 Task: Open Card Card0000000374 in Board Board0000000094 in Workspace WS0000000032 in Trello. Add Member Mailaustralia7@gmail.com to Card Card0000000374 in Board Board0000000094 in Workspace WS0000000032 in Trello. Add Yellow Label titled Label0000000374 to Card Card0000000374 in Board Board0000000094 in Workspace WS0000000032 in Trello. Add Checklist CL0000000374 to Card Card0000000374 in Board Board0000000094 in Workspace WS0000000032 in Trello. Add Dates with Start Date as May 08 2023 and Due Date as May 31 2023 to Card Card0000000374 in Board Board0000000094 in Workspace WS0000000032 in Trello
Action: Mouse moved to (314, 323)
Screenshot: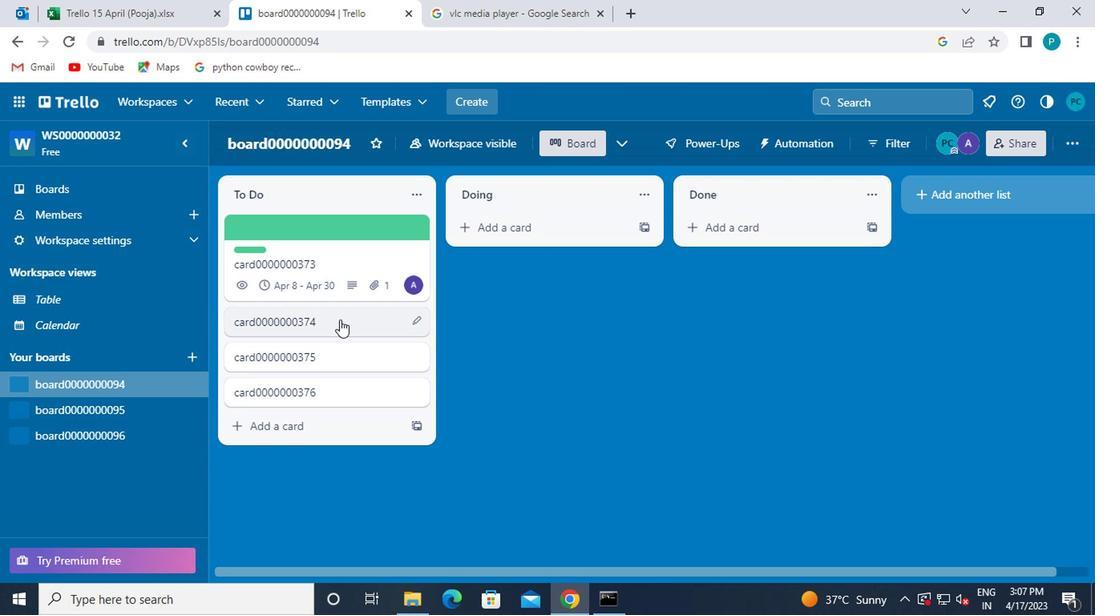 
Action: Mouse pressed left at (314, 323)
Screenshot: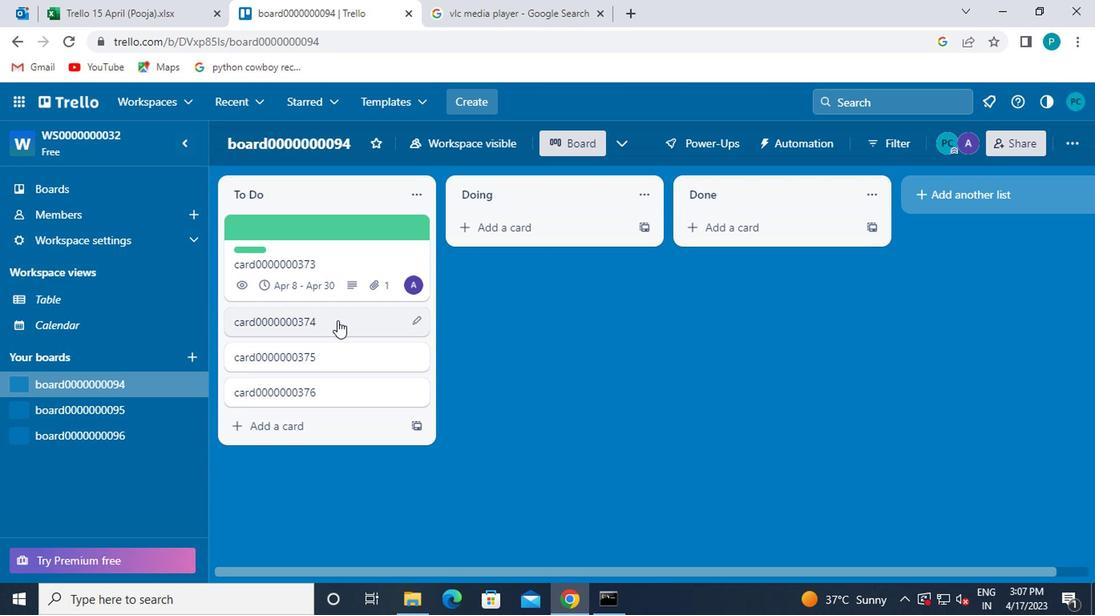 
Action: Mouse moved to (765, 284)
Screenshot: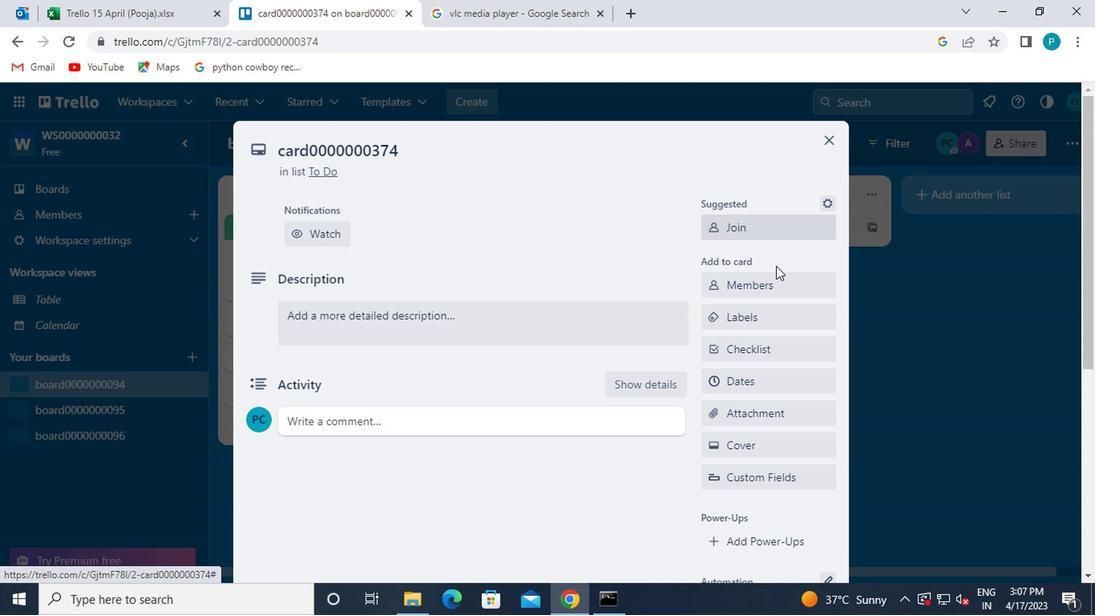 
Action: Mouse pressed left at (765, 284)
Screenshot: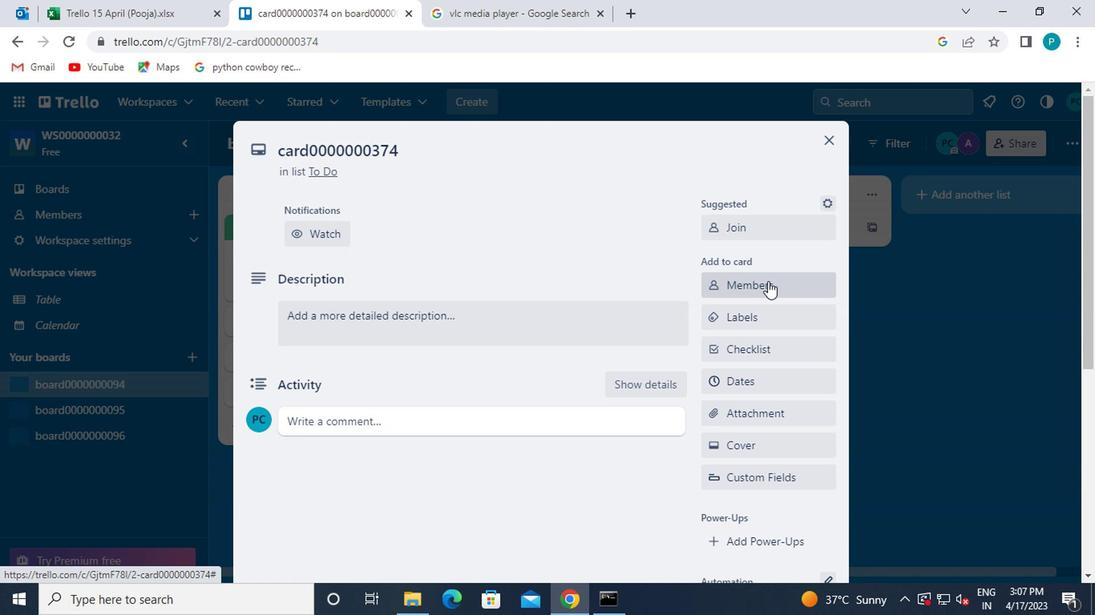 
Action: Mouse moved to (746, 361)
Screenshot: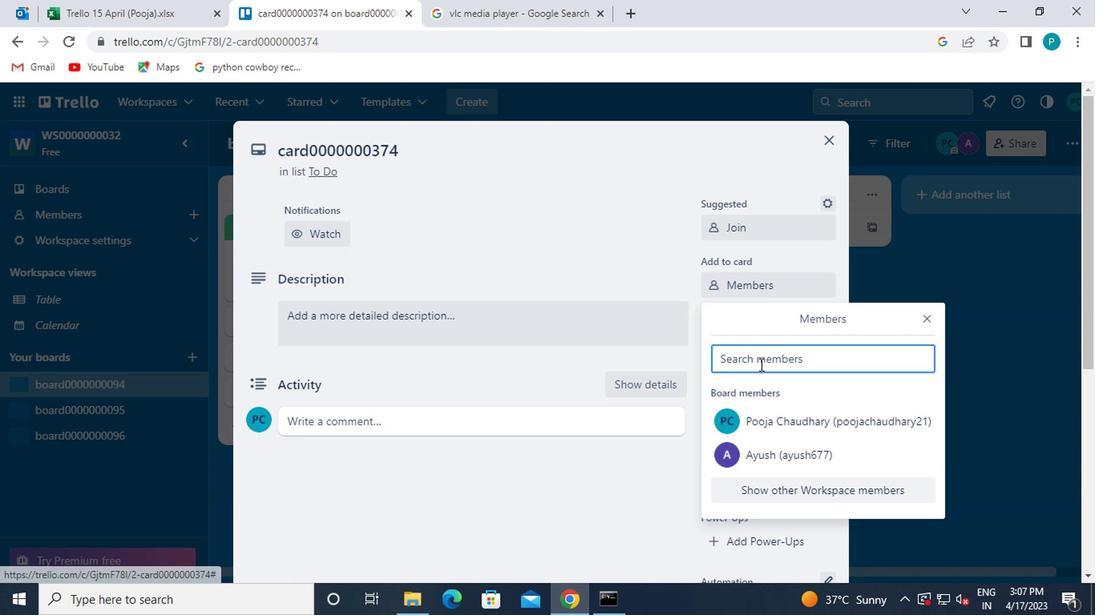 
Action: Mouse pressed left at (746, 361)
Screenshot: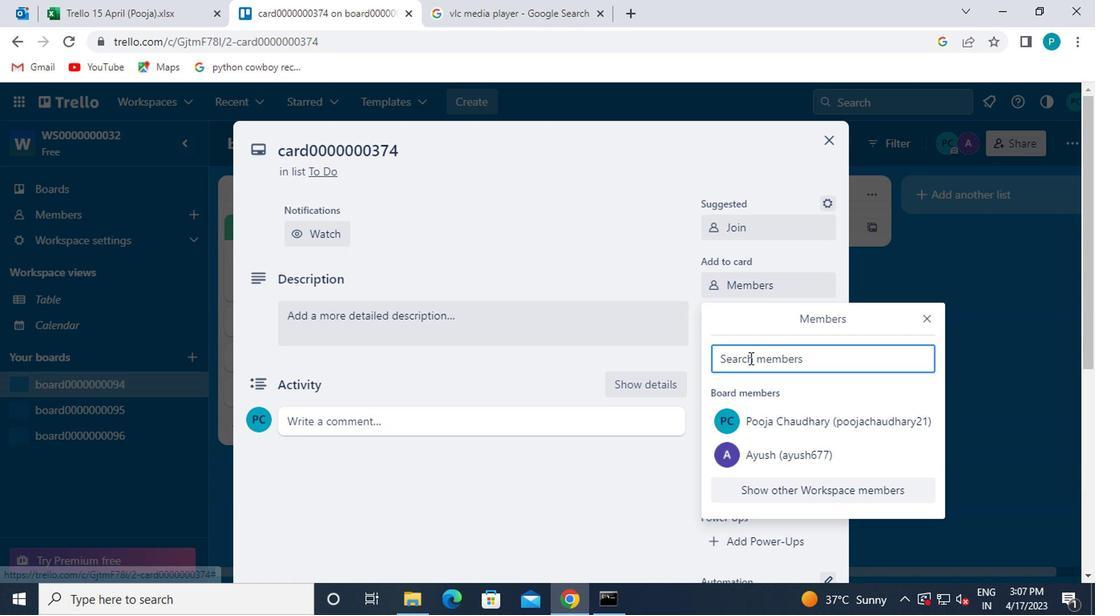 
Action: Mouse moved to (722, 365)
Screenshot: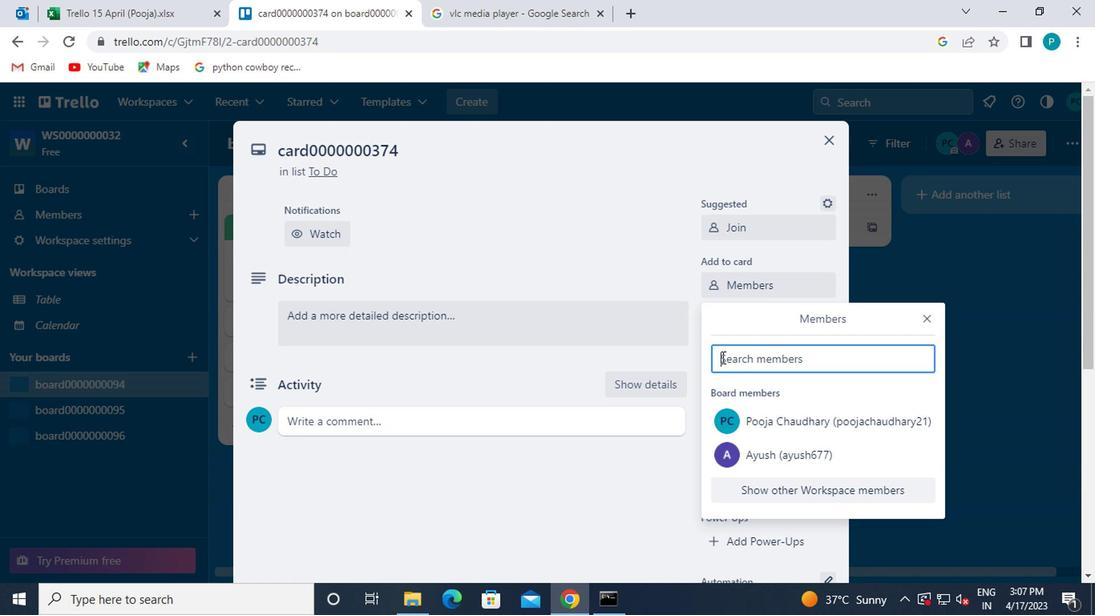 
Action: Key pressed mailau
Screenshot: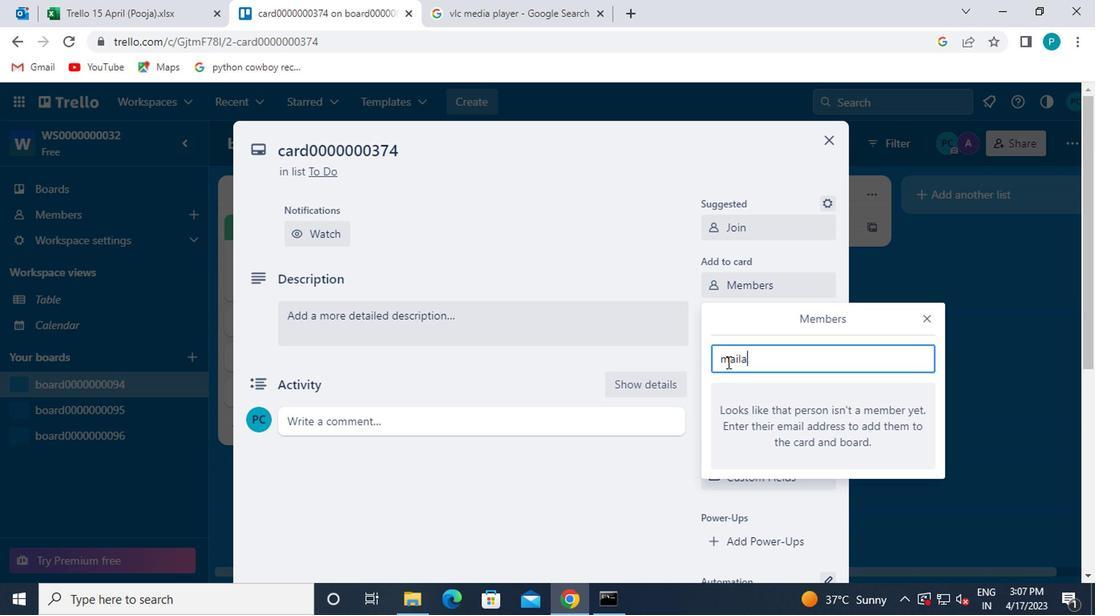 
Action: Mouse moved to (722, 365)
Screenshot: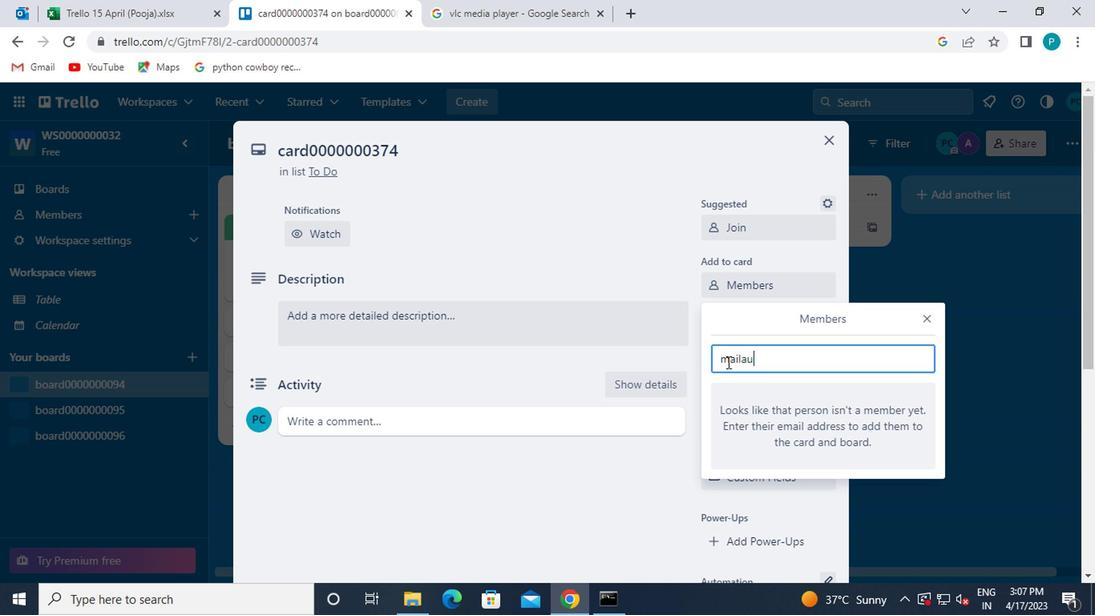 
Action: Key pressed stralia7<Key.shift>@GMAIL.COM
Screenshot: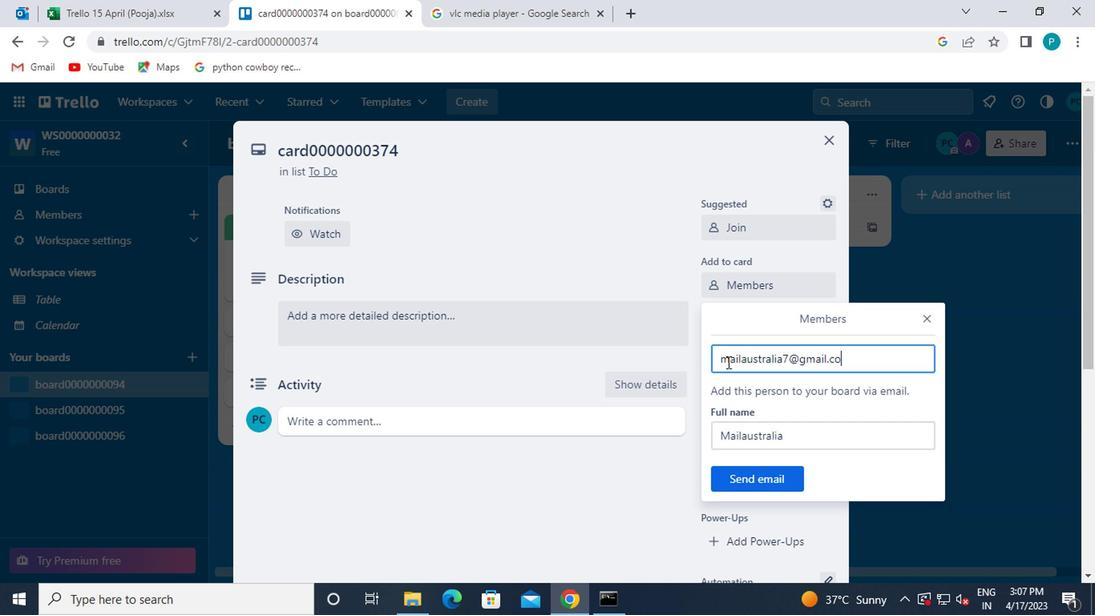 
Action: Mouse moved to (768, 487)
Screenshot: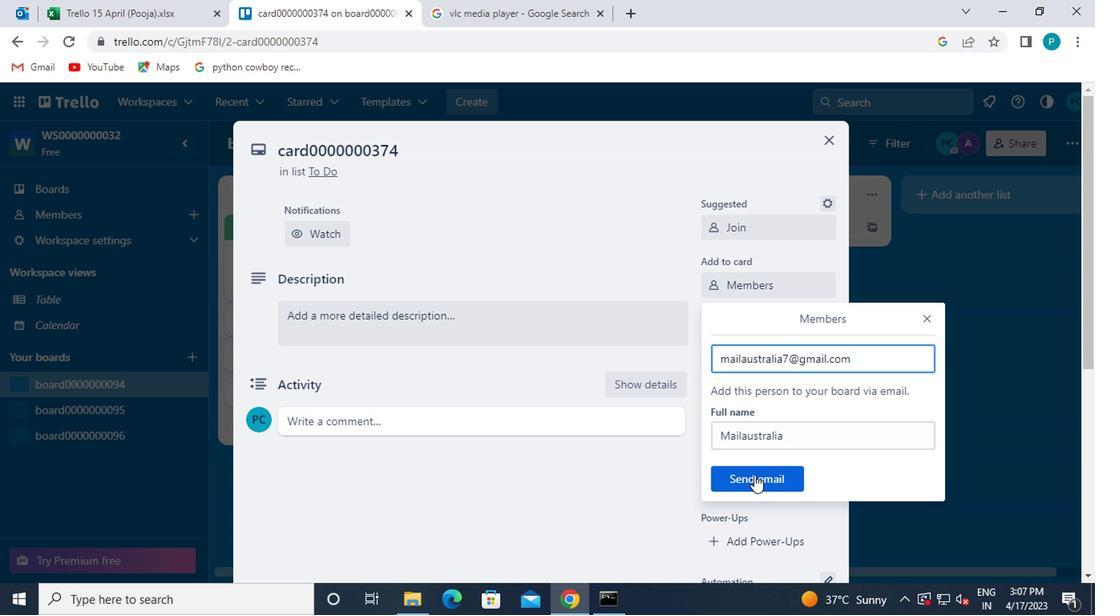 
Action: Mouse pressed left at (768, 487)
Screenshot: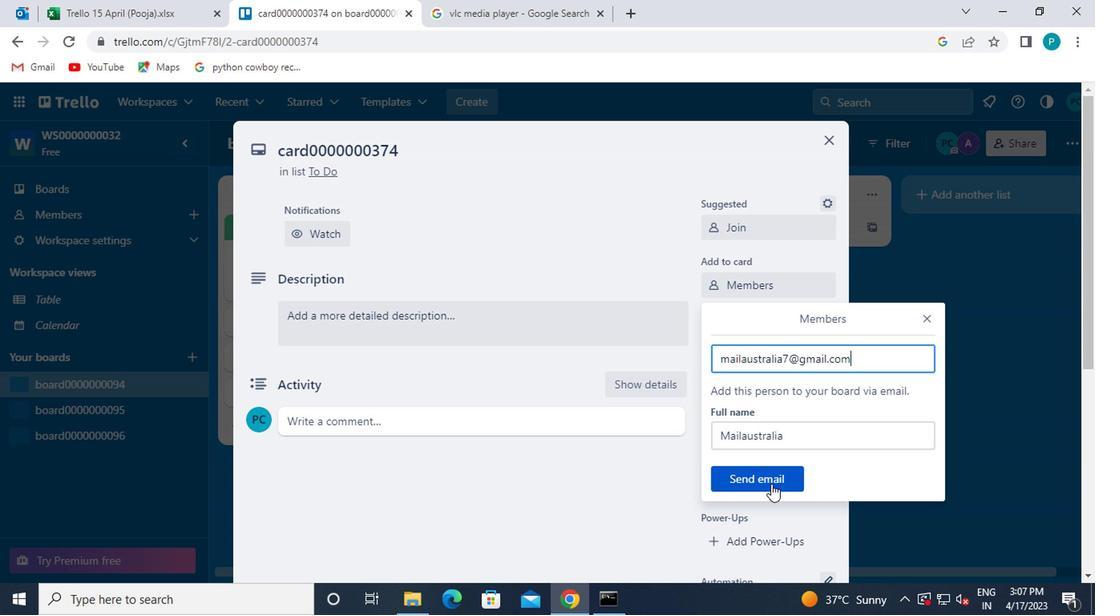 
Action: Mouse moved to (744, 314)
Screenshot: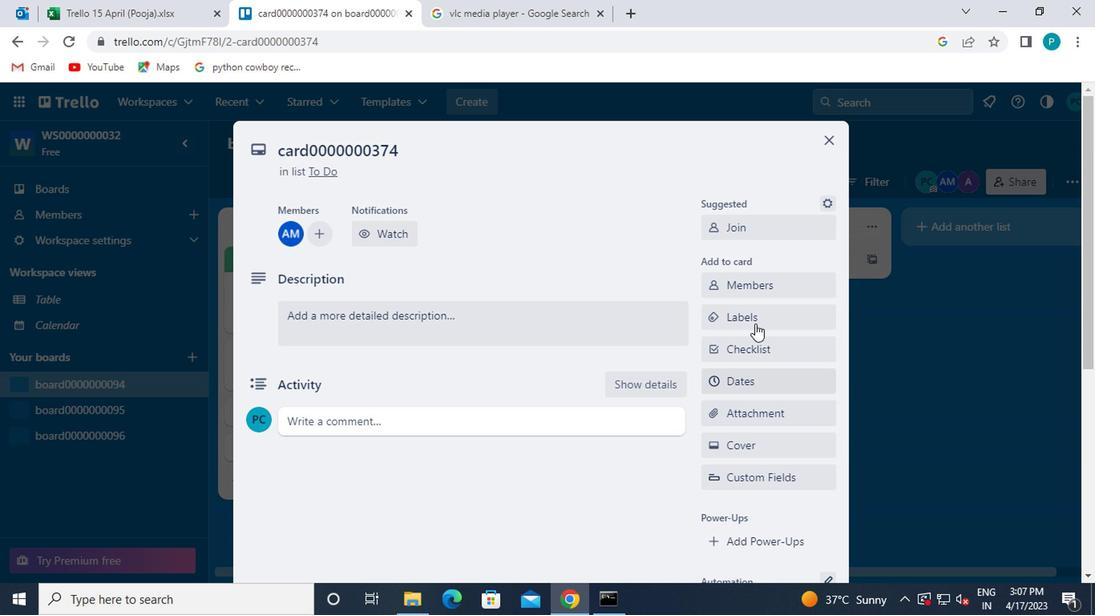 
Action: Mouse pressed left at (744, 314)
Screenshot: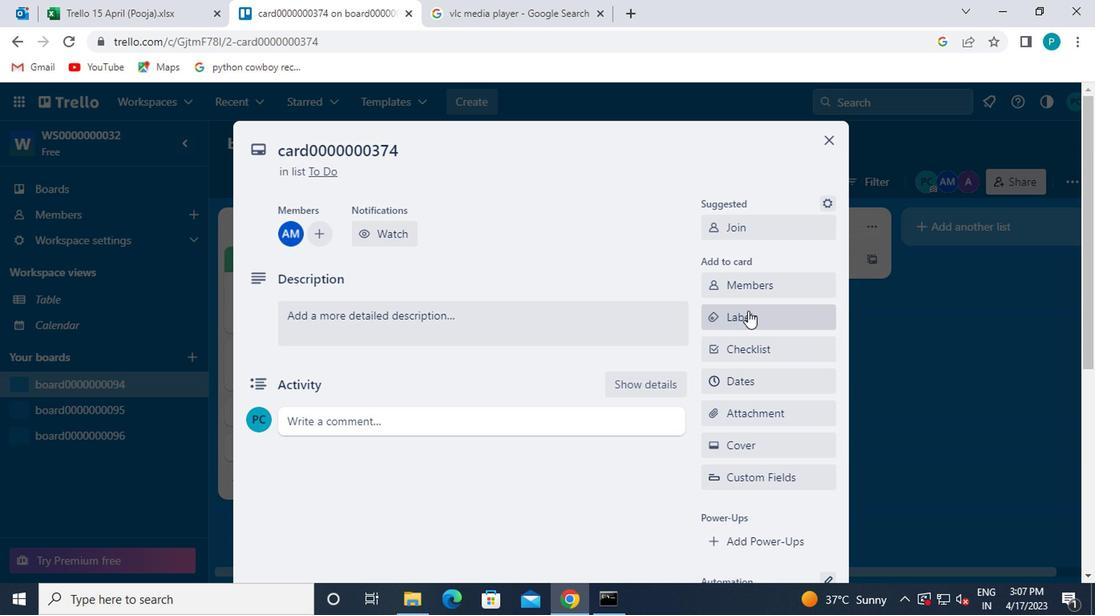 
Action: Mouse moved to (761, 453)
Screenshot: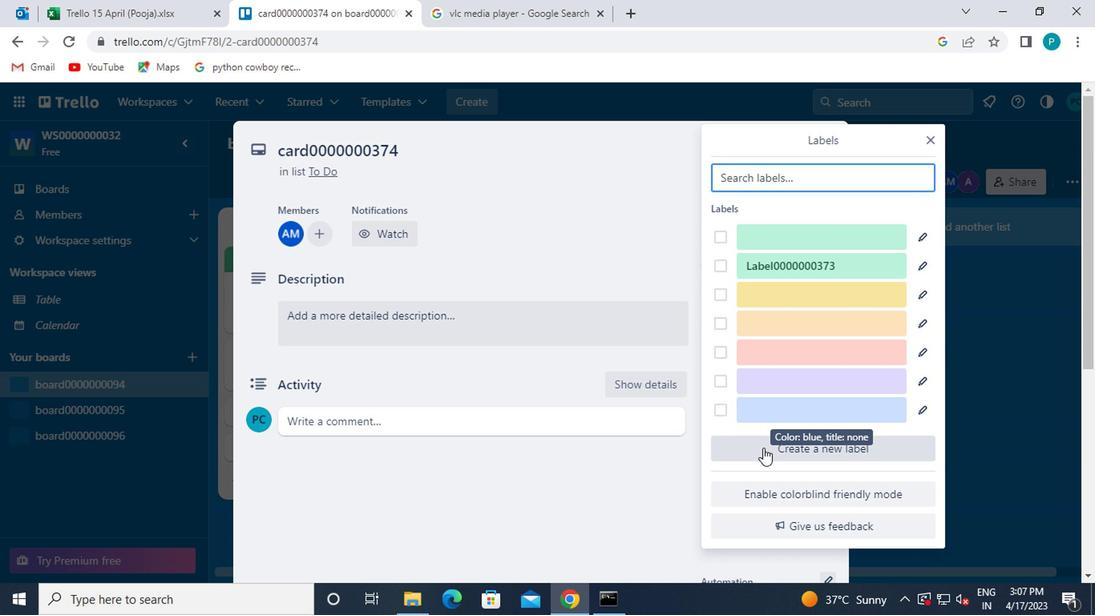 
Action: Mouse pressed left at (761, 453)
Screenshot: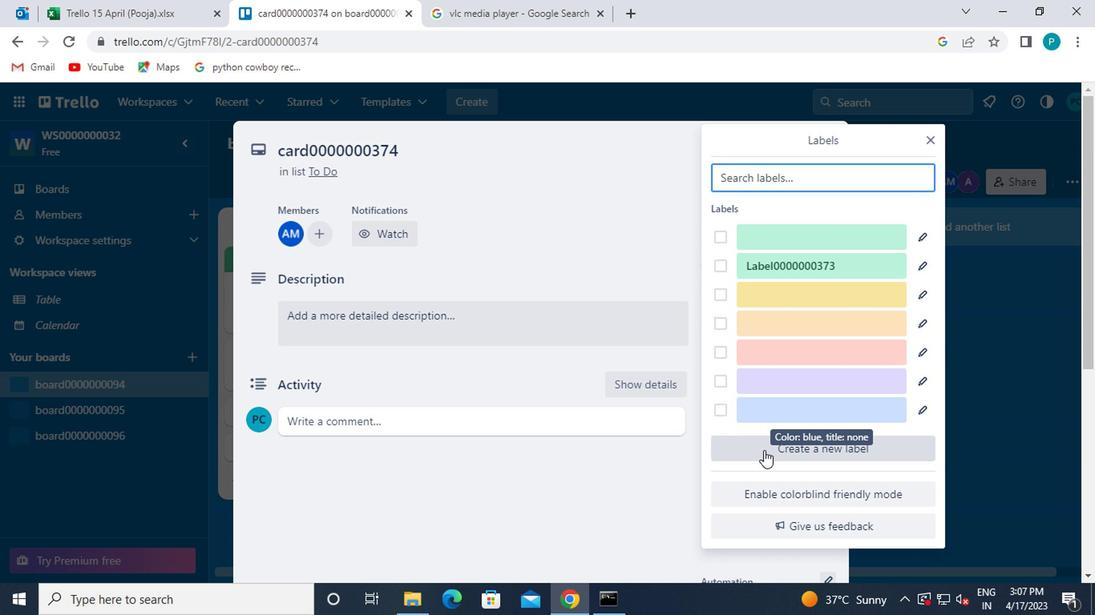 
Action: Mouse moved to (761, 365)
Screenshot: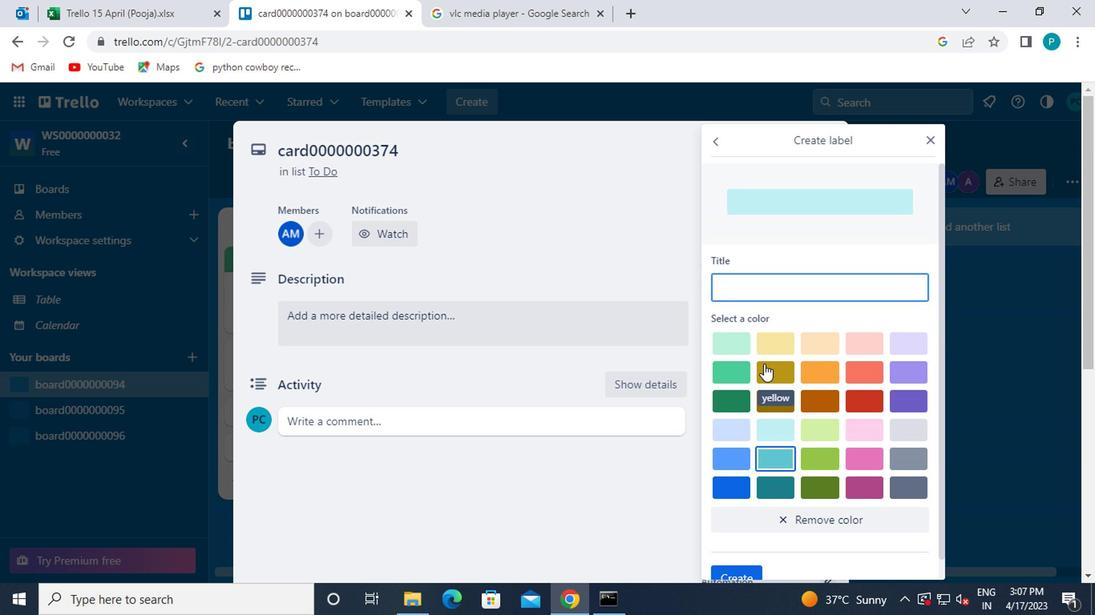 
Action: Mouse pressed left at (761, 365)
Screenshot: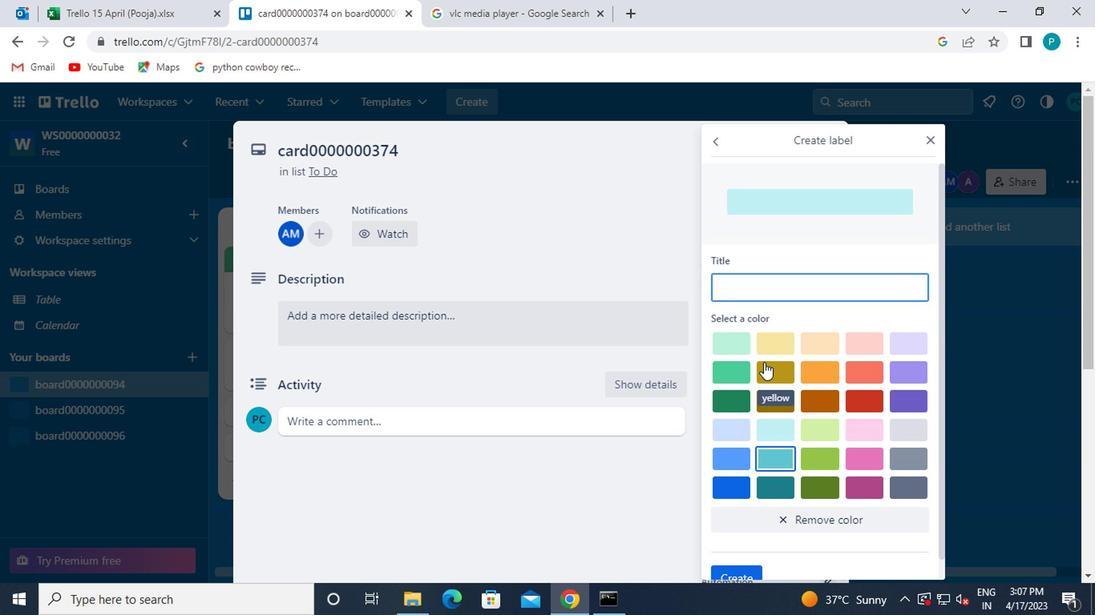 
Action: Mouse moved to (727, 292)
Screenshot: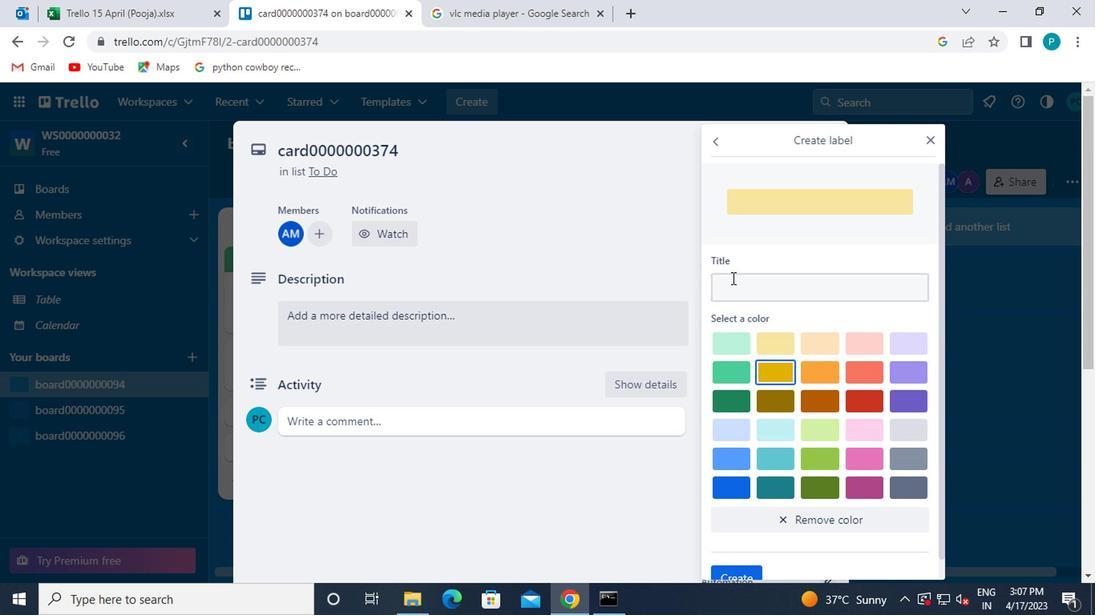 
Action: Mouse pressed left at (727, 292)
Screenshot: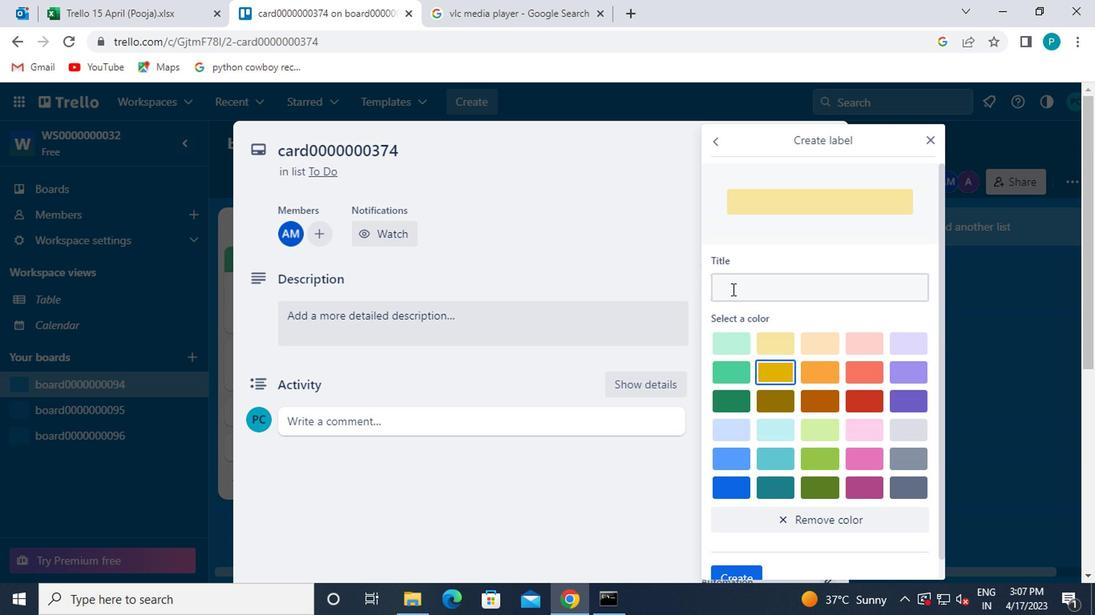 
Action: Mouse moved to (727, 292)
Screenshot: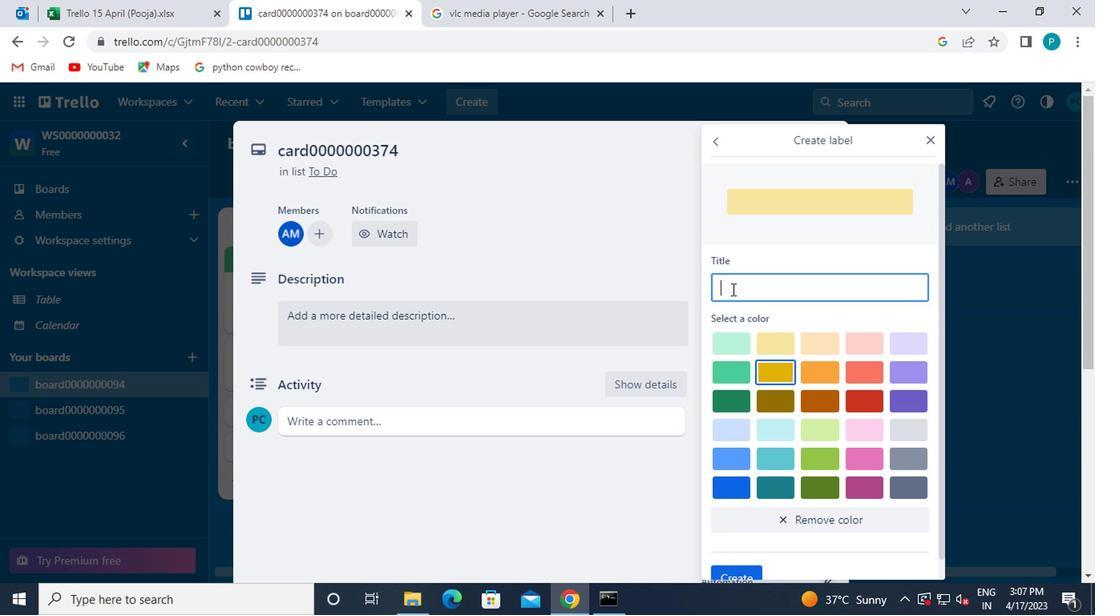
Action: Key pressed <Key.caps_lock>L<Key.caps_lock>ABEL0000000374
Screenshot: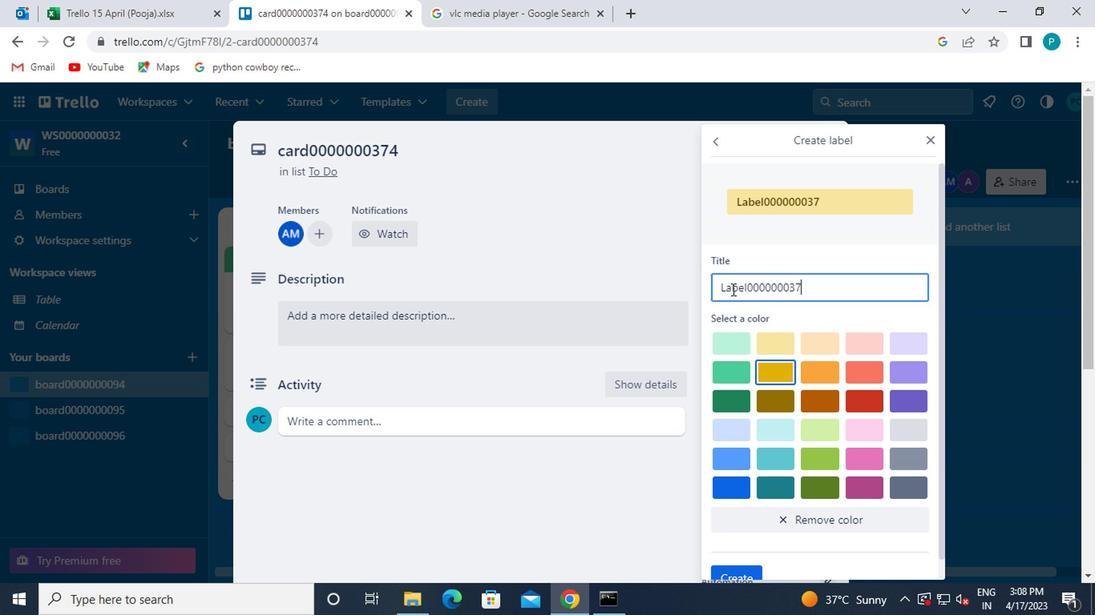 
Action: Mouse moved to (789, 434)
Screenshot: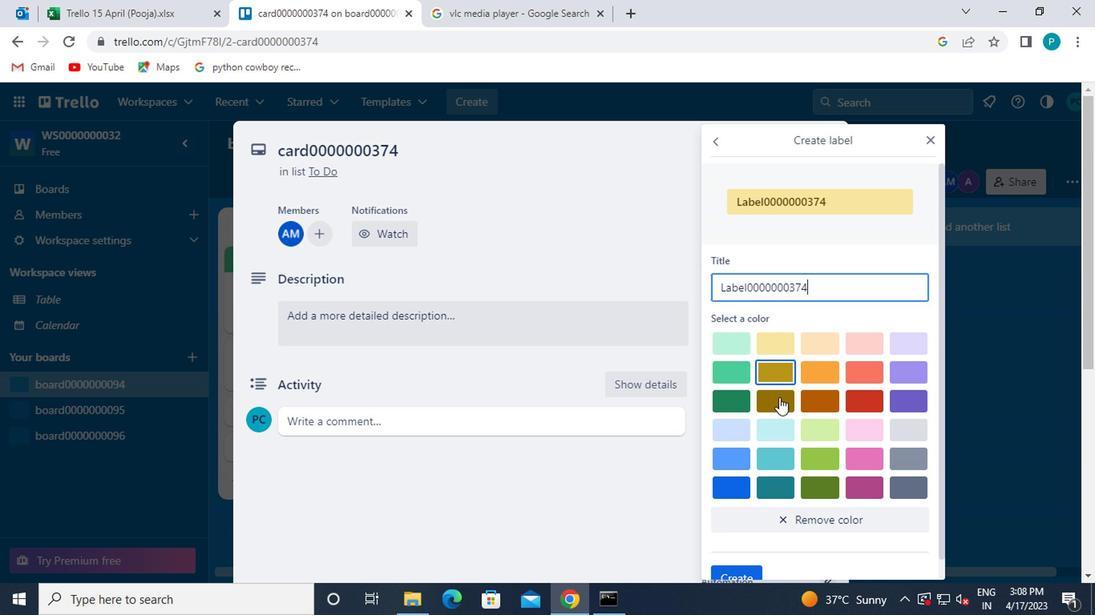 
Action: Mouse scrolled (789, 433) with delta (0, 0)
Screenshot: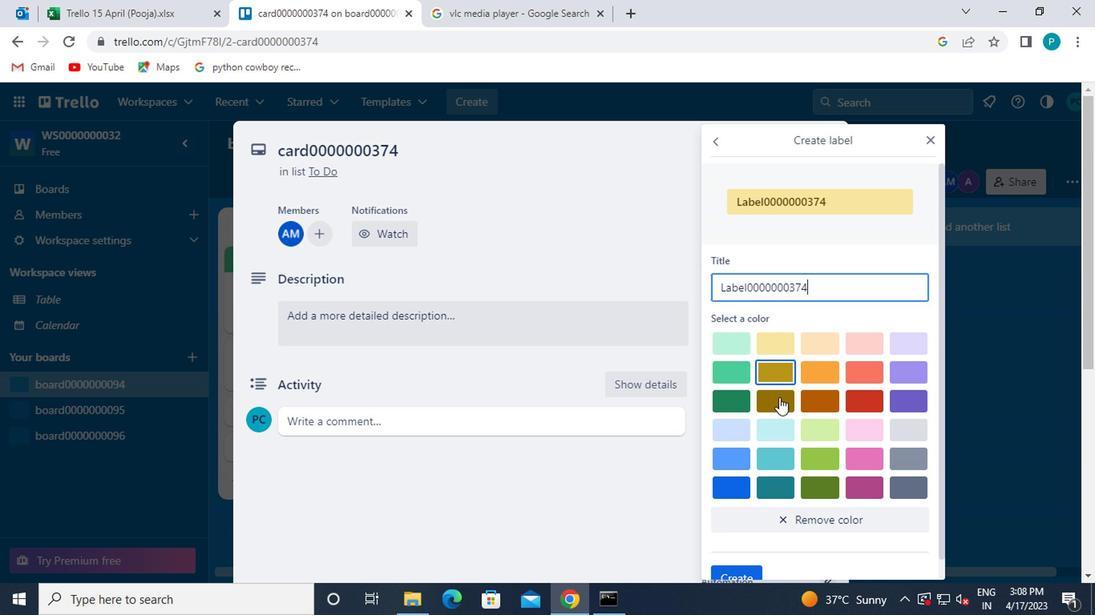 
Action: Mouse moved to (791, 434)
Screenshot: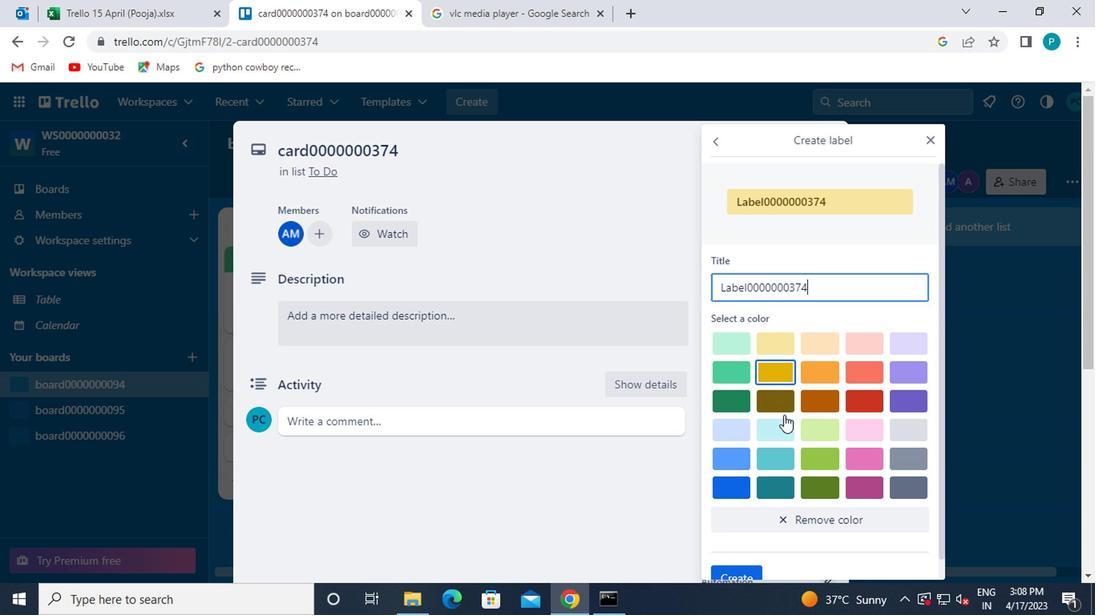 
Action: Mouse scrolled (791, 434) with delta (0, 0)
Screenshot: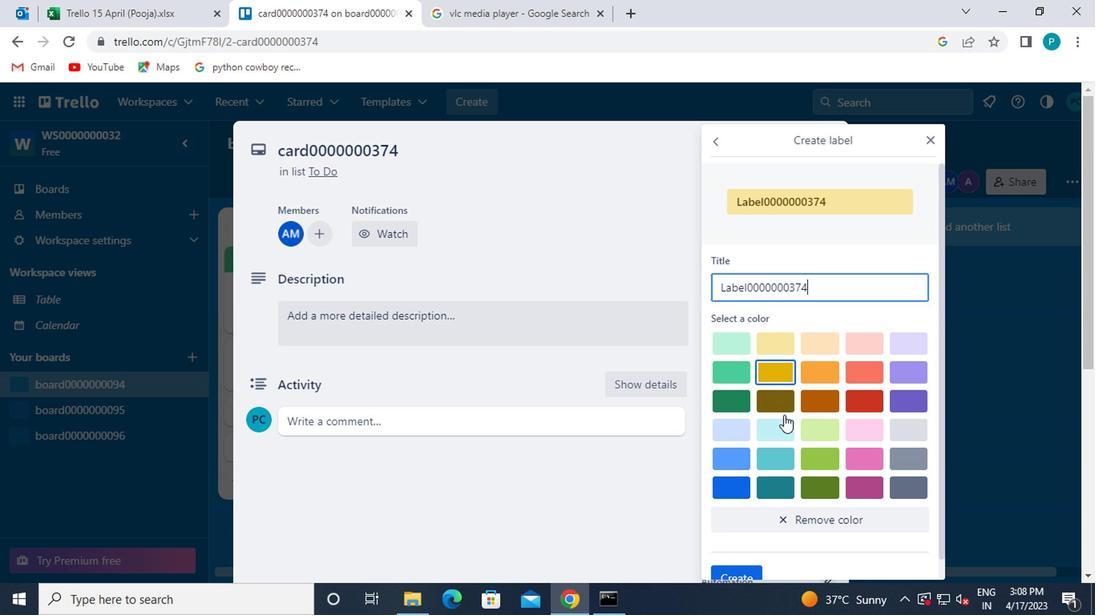 
Action: Mouse moved to (791, 438)
Screenshot: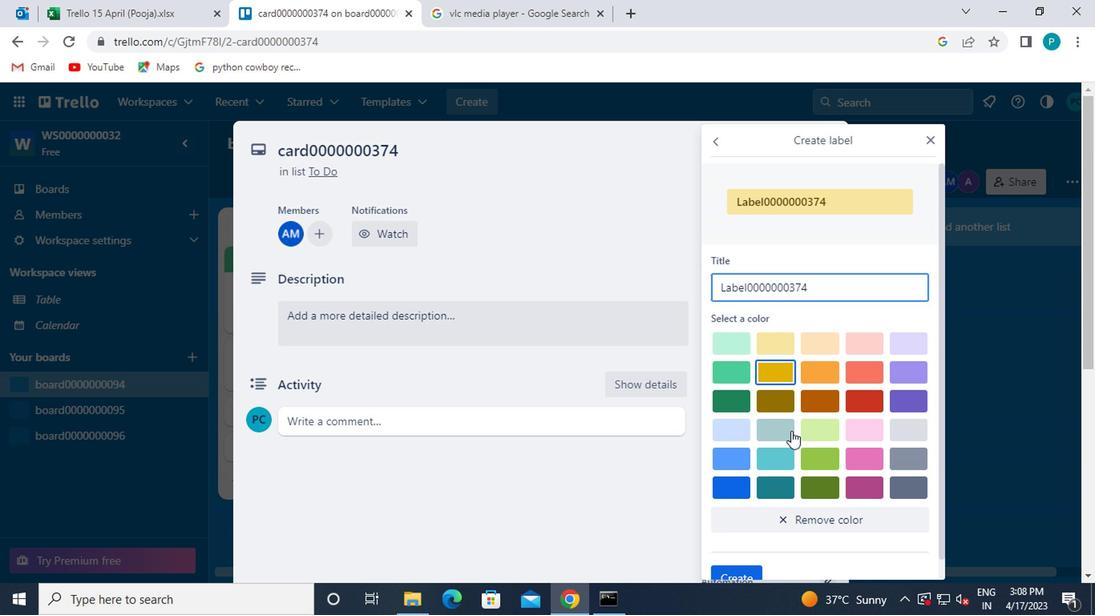 
Action: Mouse scrolled (791, 438) with delta (0, 0)
Screenshot: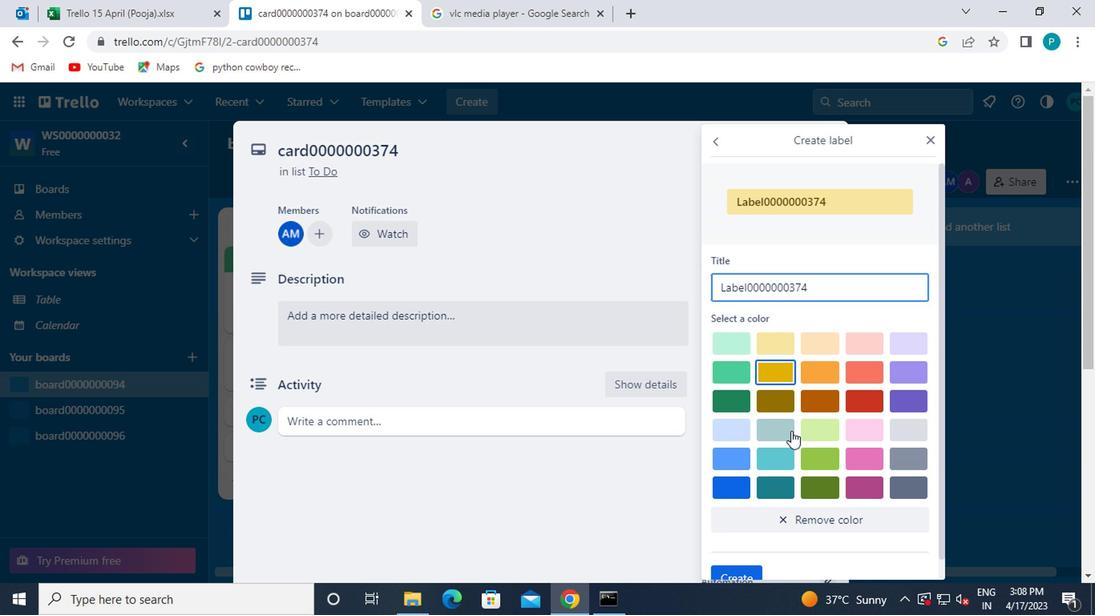 
Action: Mouse moved to (829, 537)
Screenshot: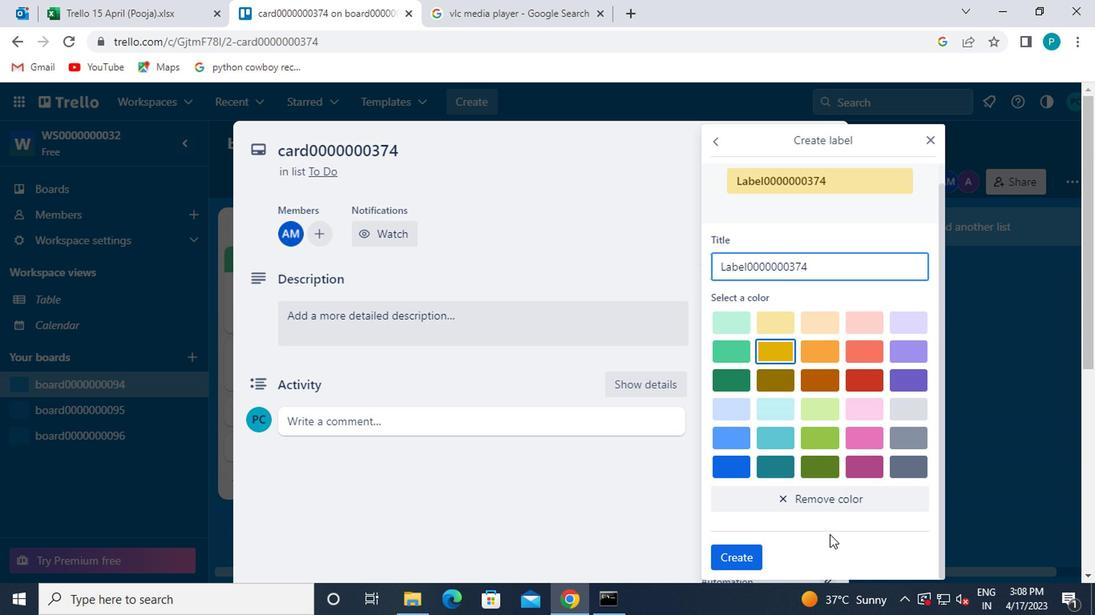 
Action: Mouse scrolled (829, 536) with delta (0, 0)
Screenshot: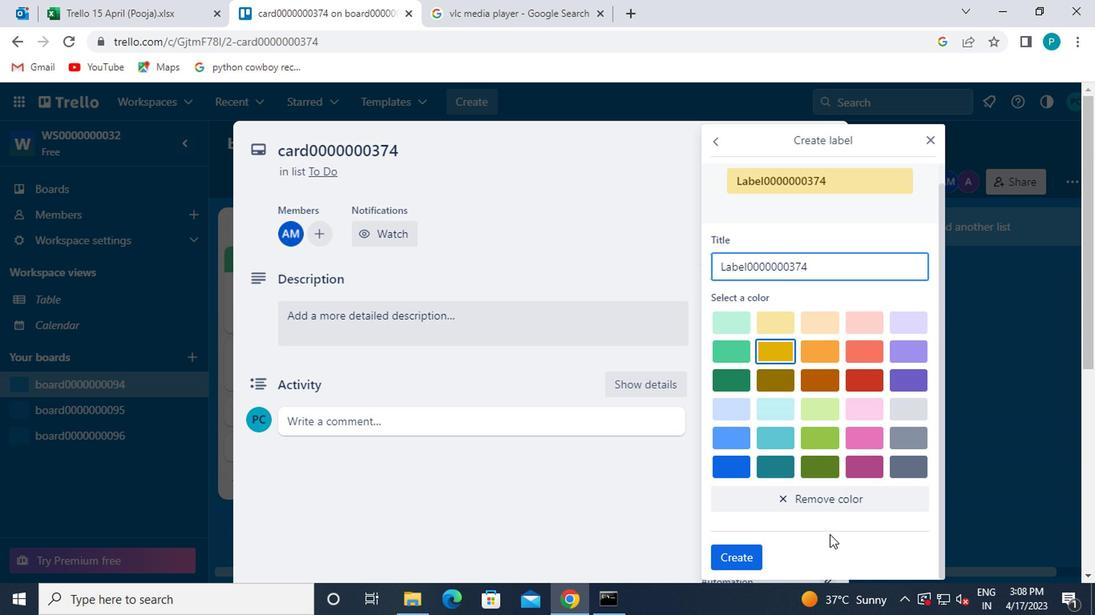 
Action: Mouse moved to (828, 539)
Screenshot: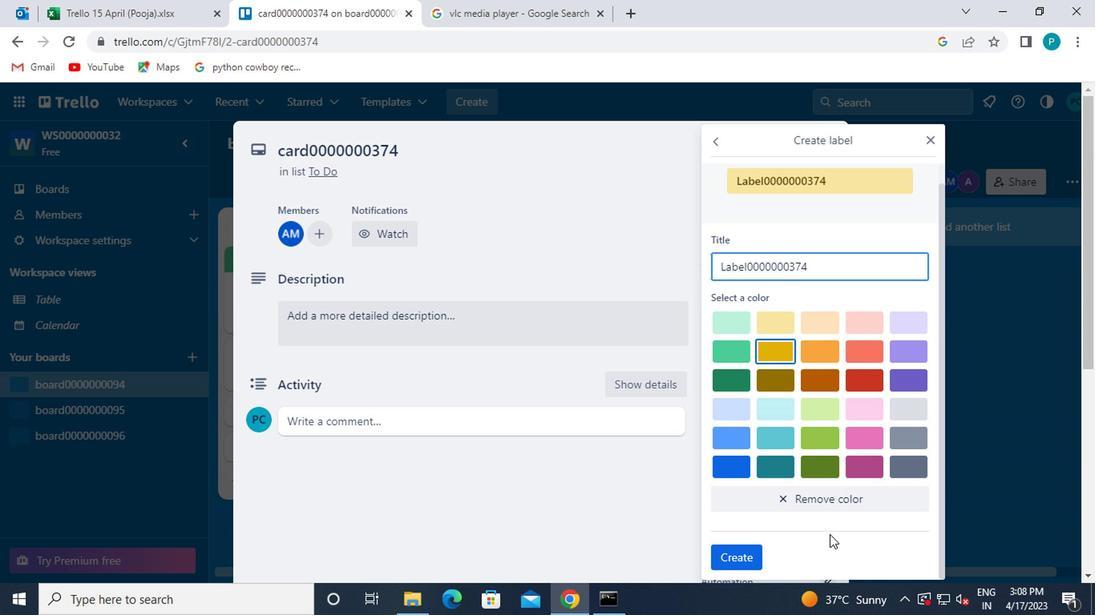 
Action: Mouse scrolled (828, 538) with delta (0, 0)
Screenshot: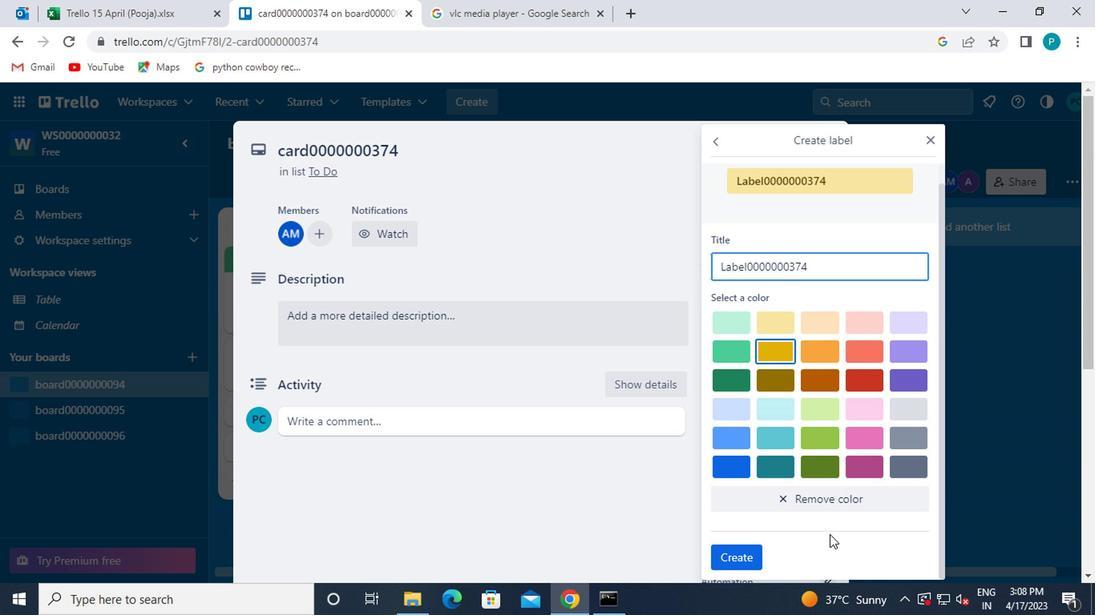 
Action: Mouse moved to (736, 556)
Screenshot: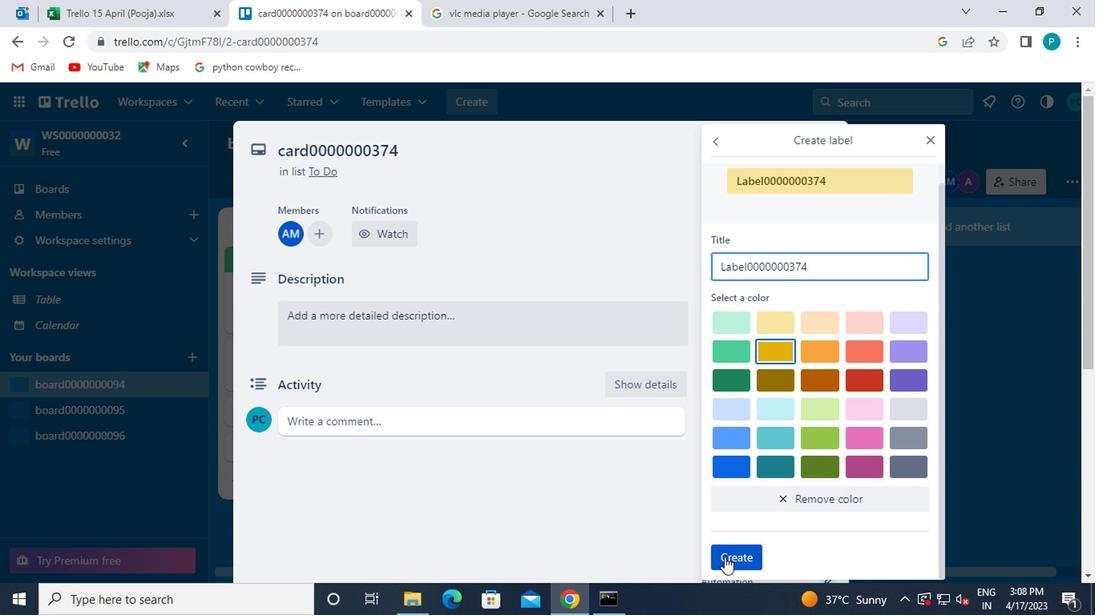 
Action: Mouse pressed left at (736, 556)
Screenshot: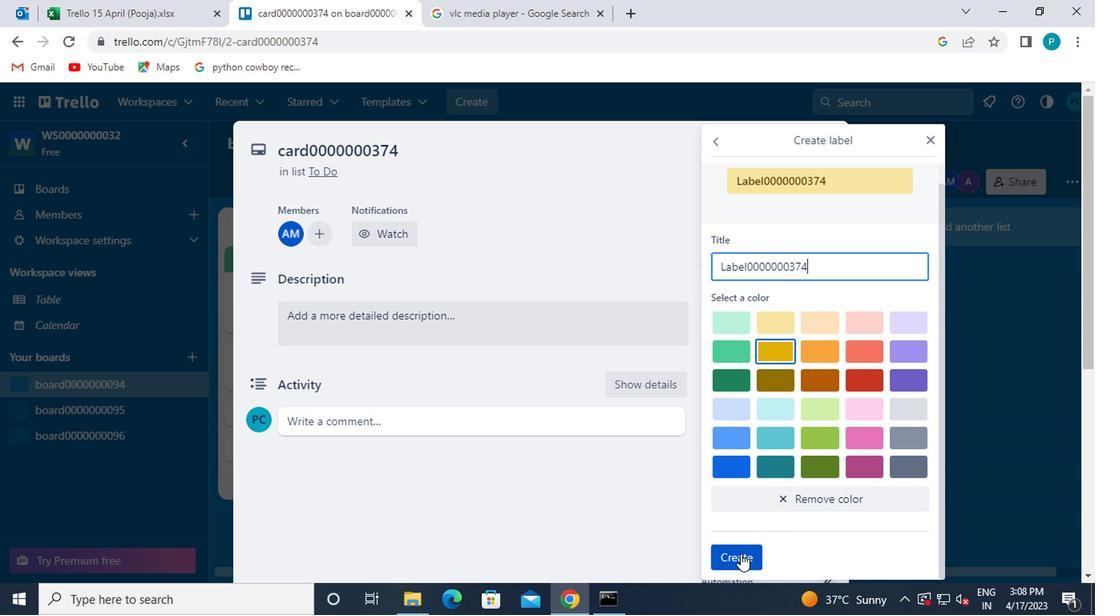 
Action: Mouse moved to (941, 140)
Screenshot: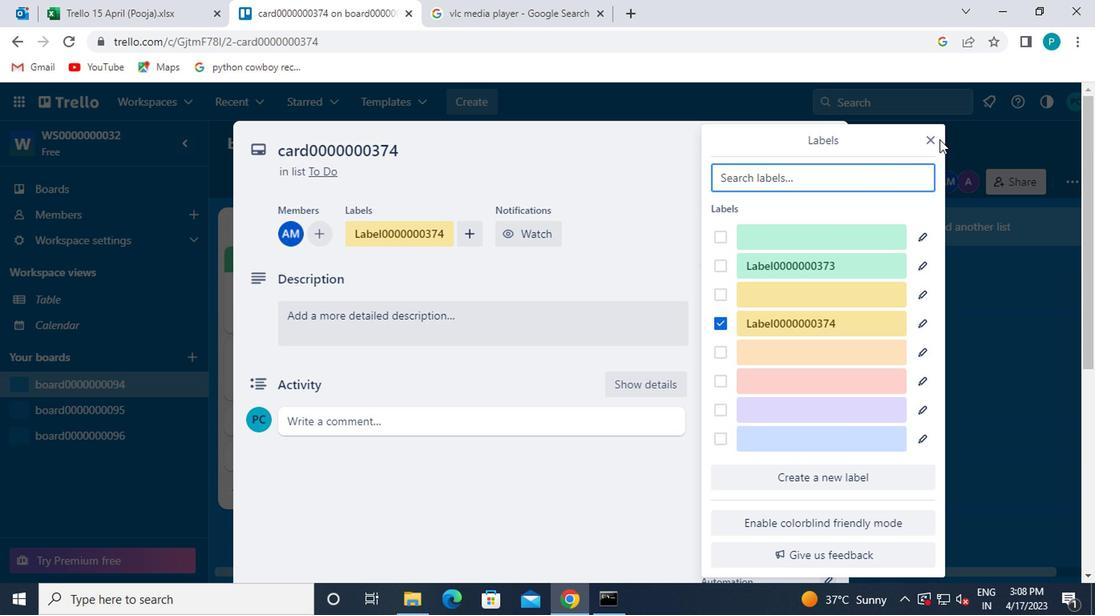 
Action: Mouse pressed left at (941, 140)
Screenshot: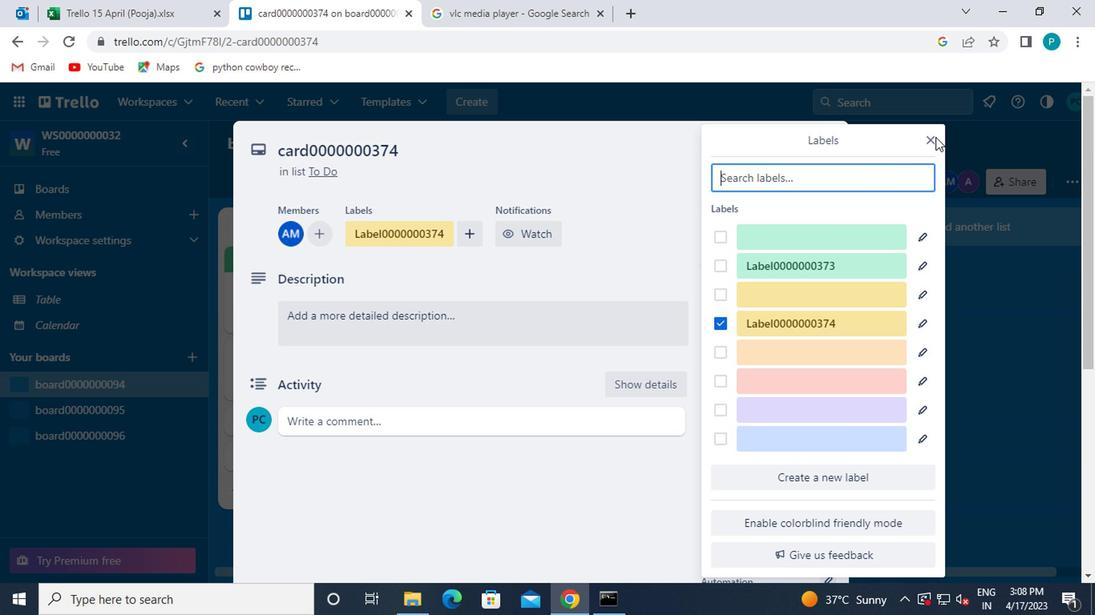 
Action: Mouse moved to (935, 140)
Screenshot: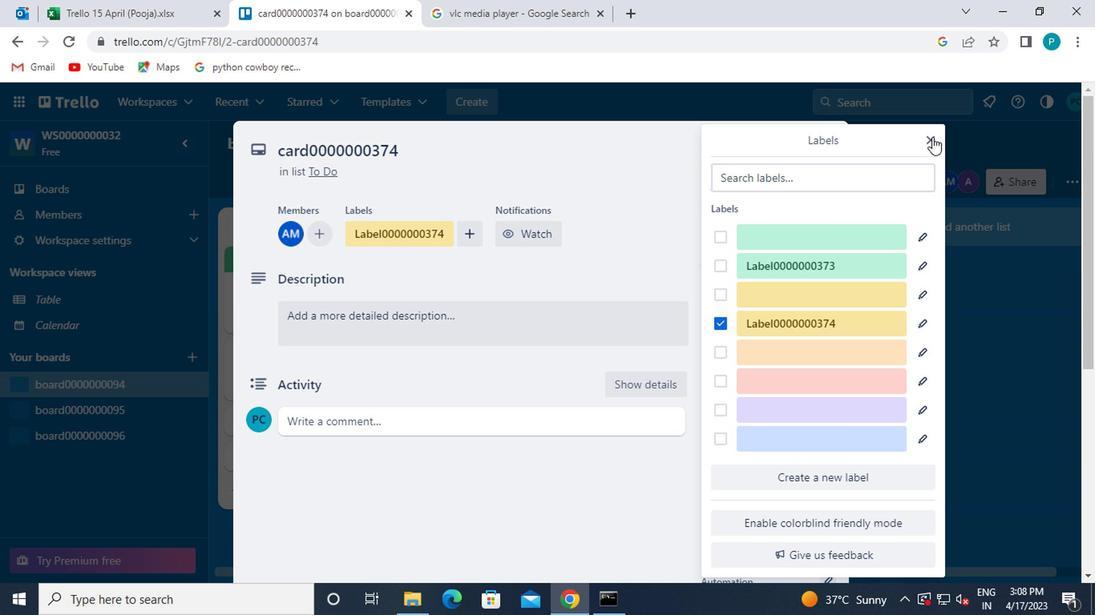 
Action: Mouse pressed left at (935, 140)
Screenshot: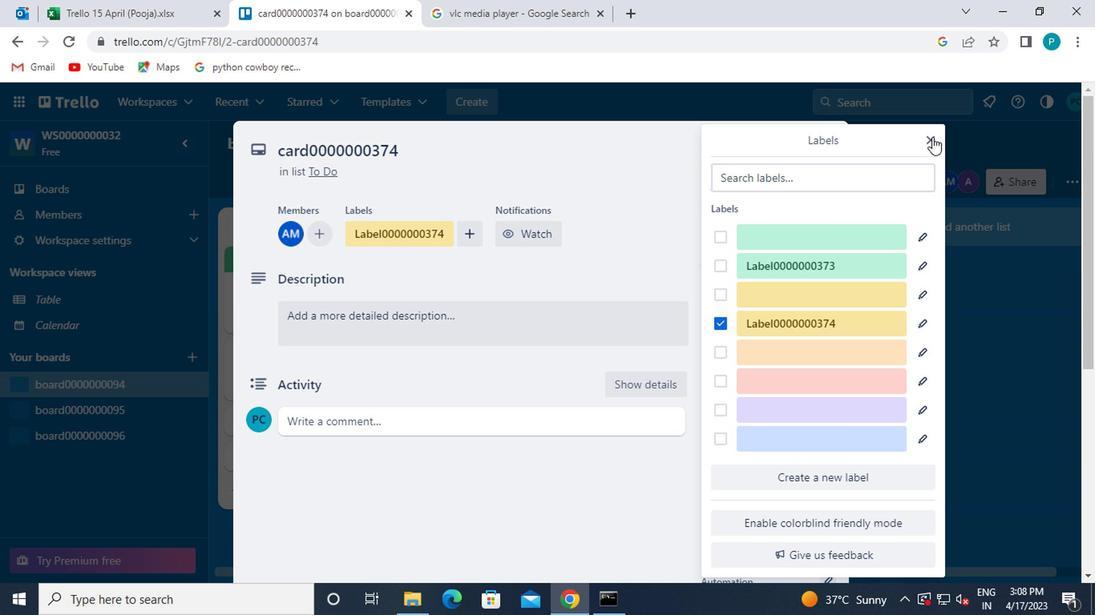 
Action: Mouse moved to (773, 354)
Screenshot: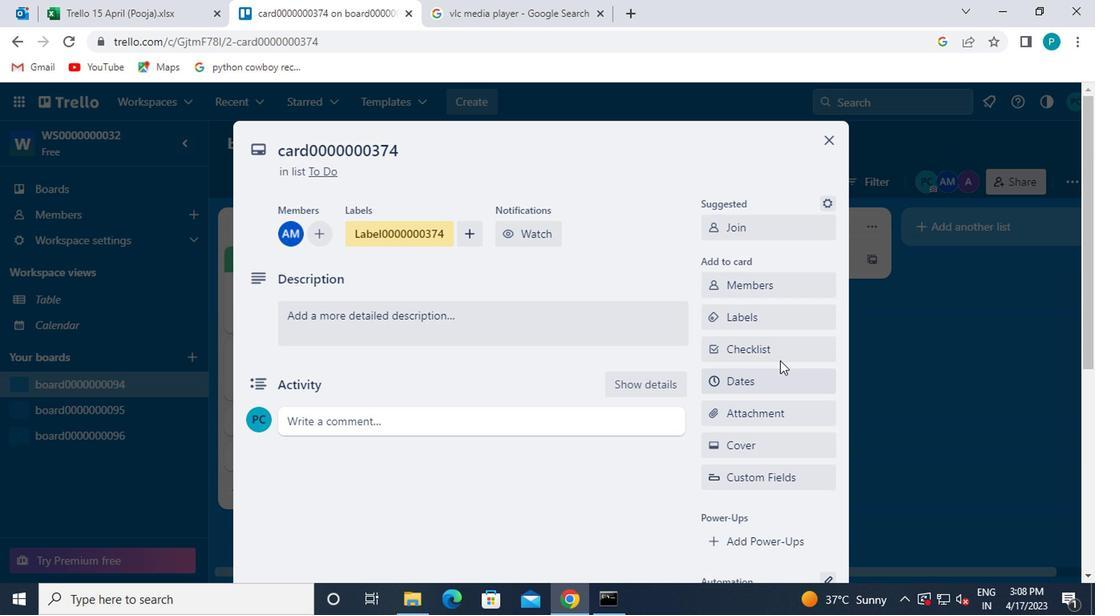 
Action: Mouse pressed left at (773, 354)
Screenshot: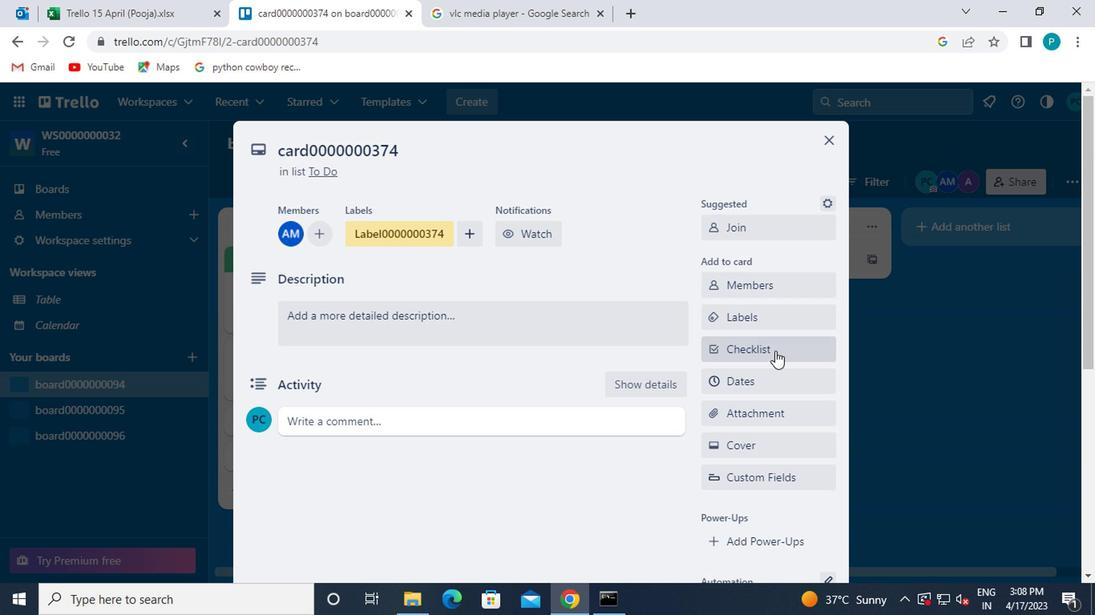 
Action: Mouse moved to (771, 354)
Screenshot: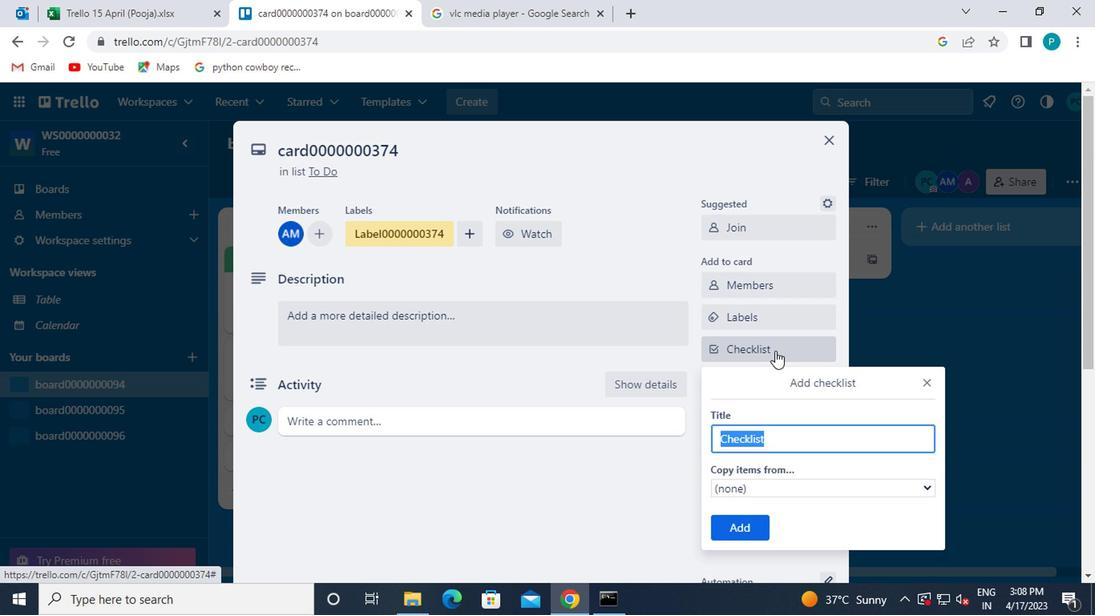 
Action: Key pressed <Key.caps_lock>CL0000000374
Screenshot: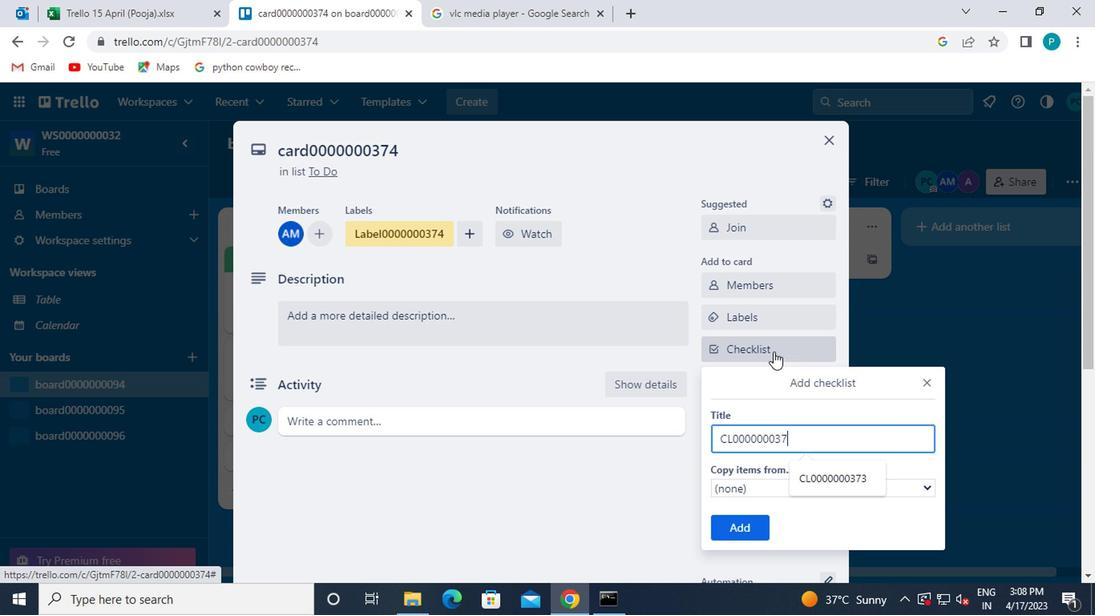 
Action: Mouse moved to (736, 524)
Screenshot: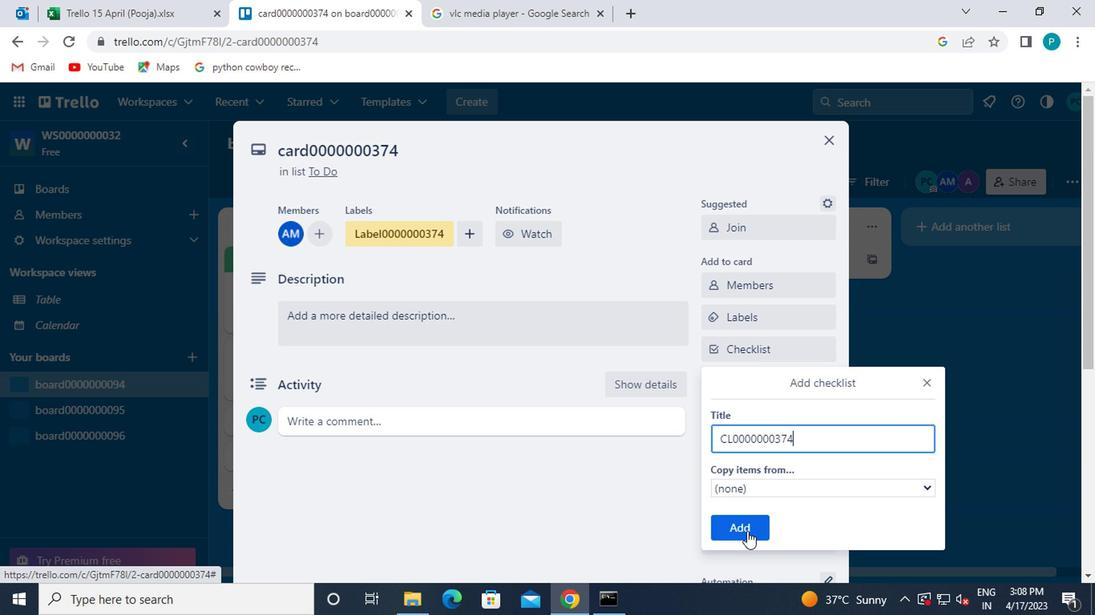 
Action: Mouse pressed left at (736, 524)
Screenshot: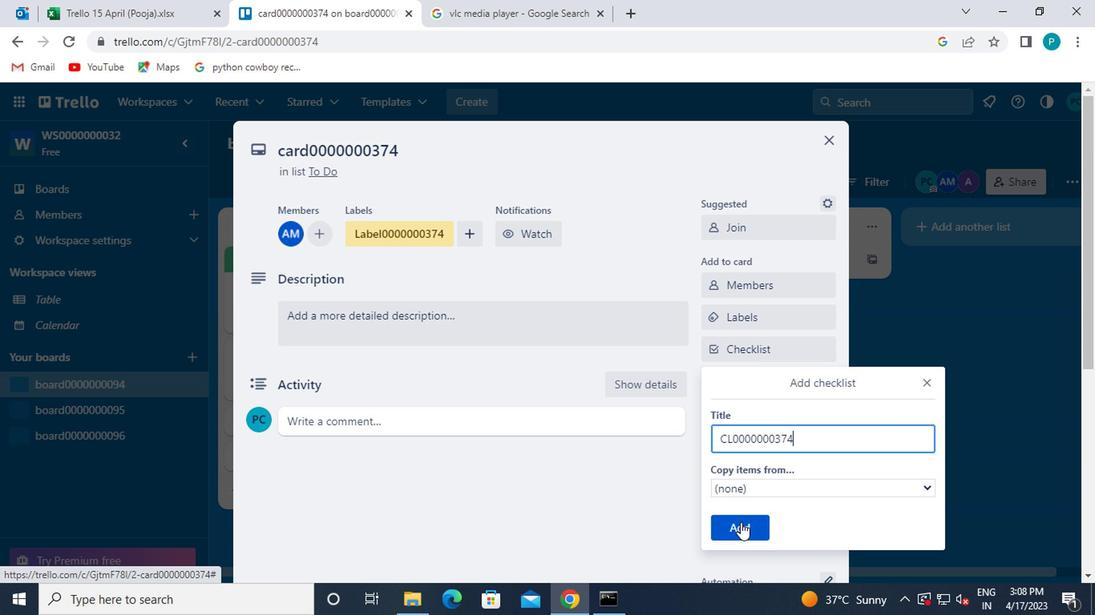 
Action: Mouse moved to (743, 388)
Screenshot: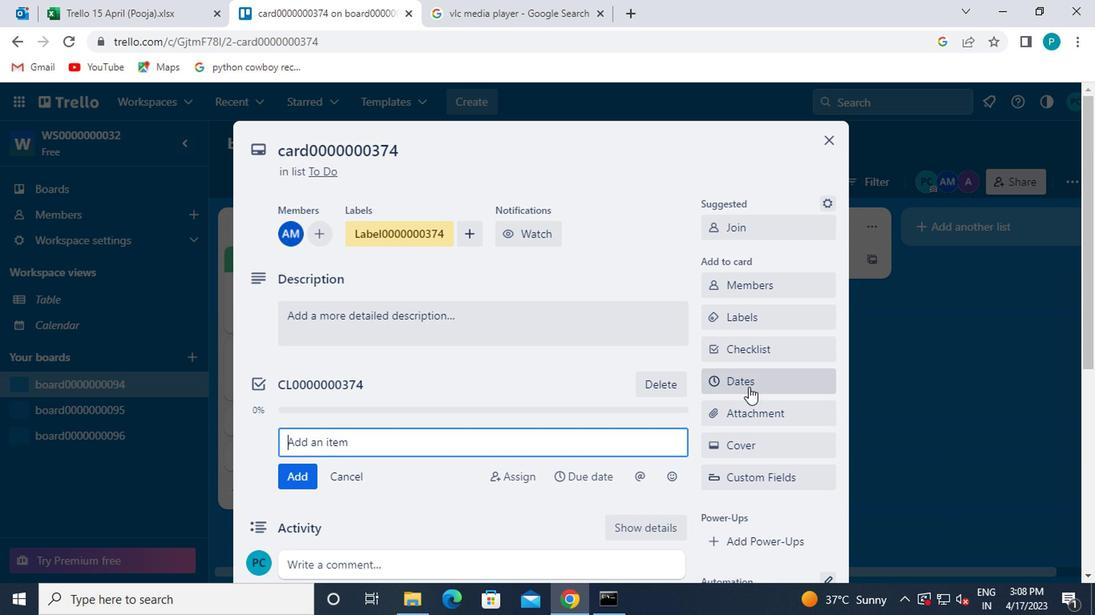 
Action: Mouse pressed left at (743, 388)
Screenshot: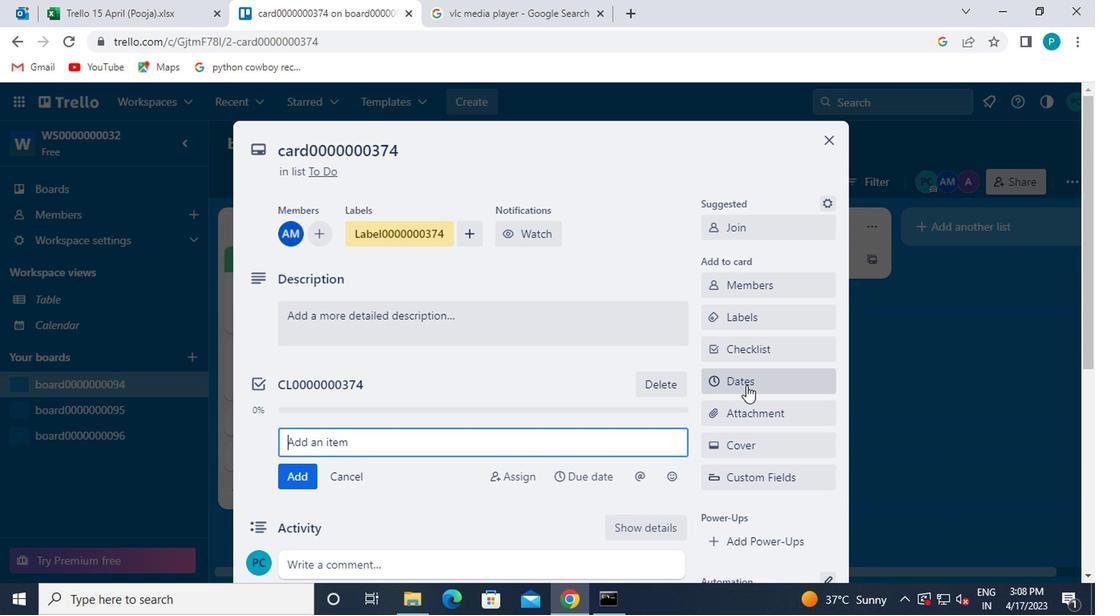 
Action: Mouse moved to (711, 427)
Screenshot: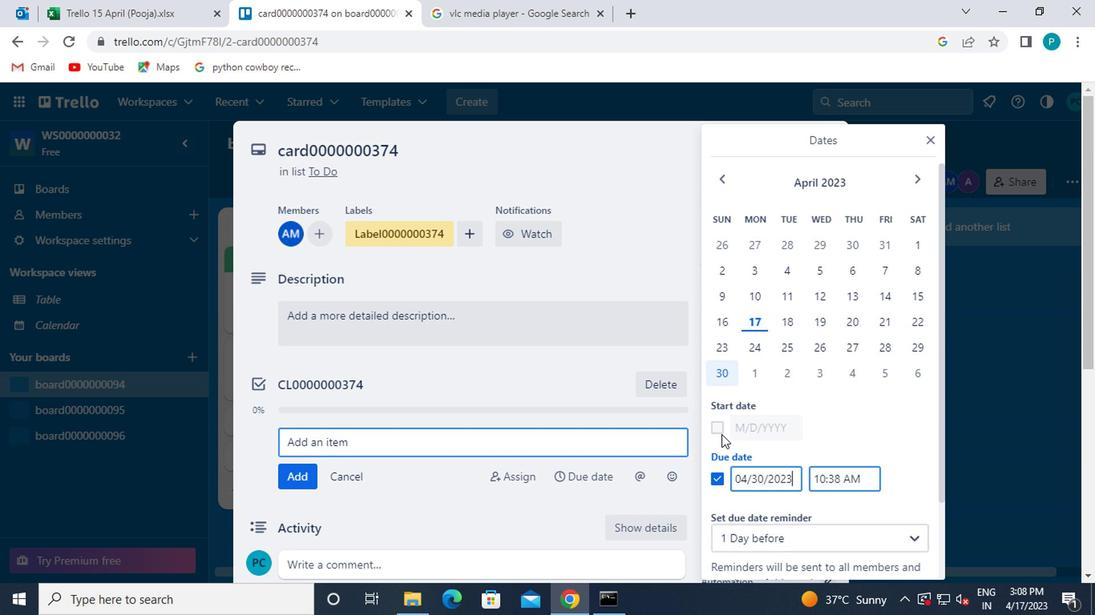 
Action: Mouse pressed left at (711, 427)
Screenshot: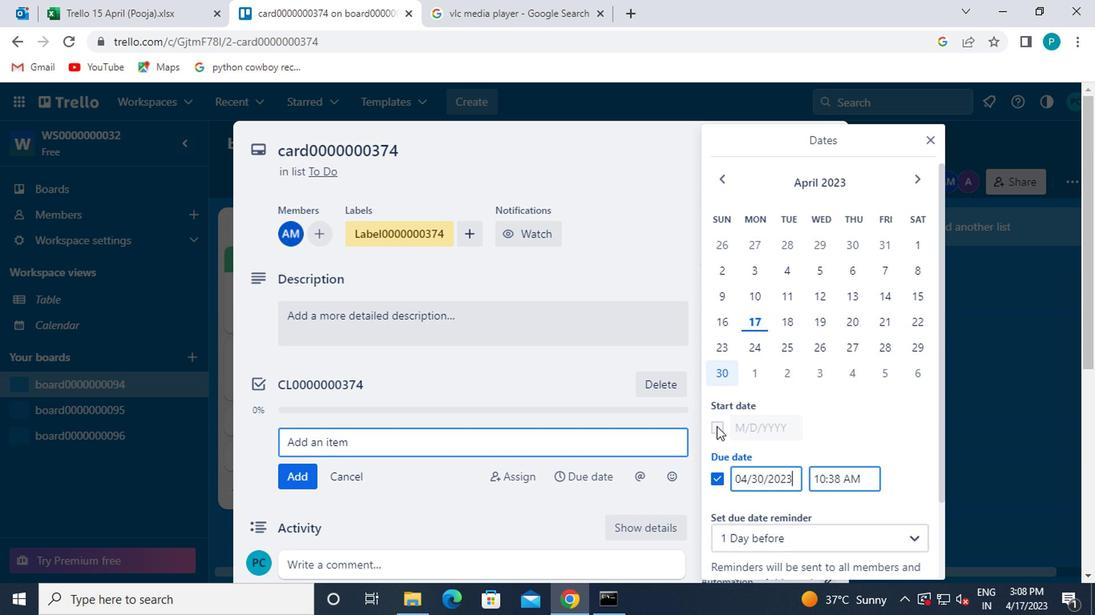 
Action: Mouse moved to (915, 189)
Screenshot: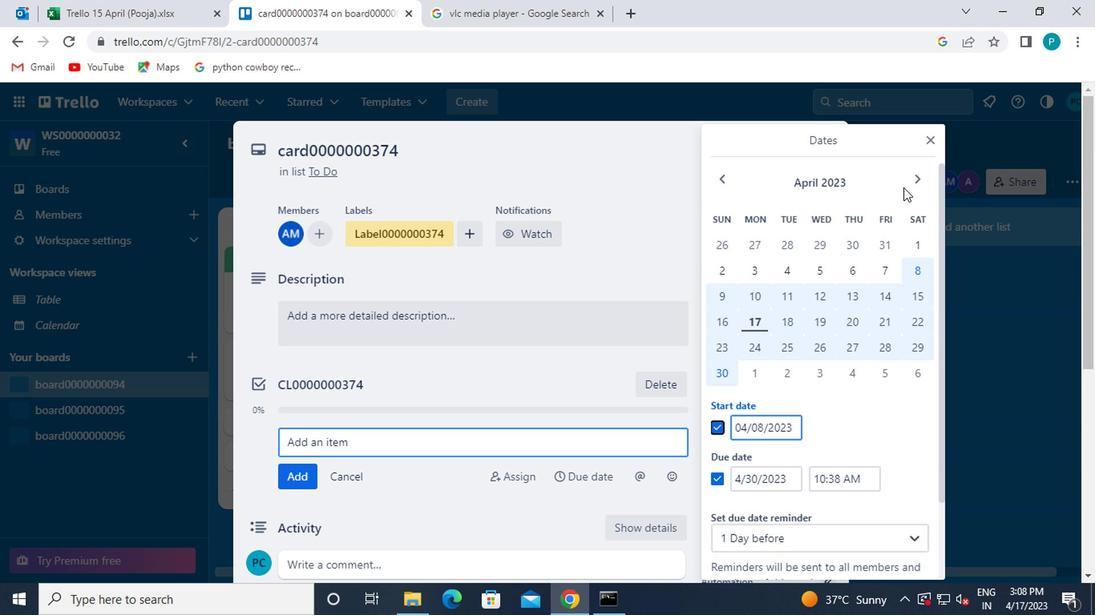 
Action: Mouse pressed left at (915, 189)
Screenshot: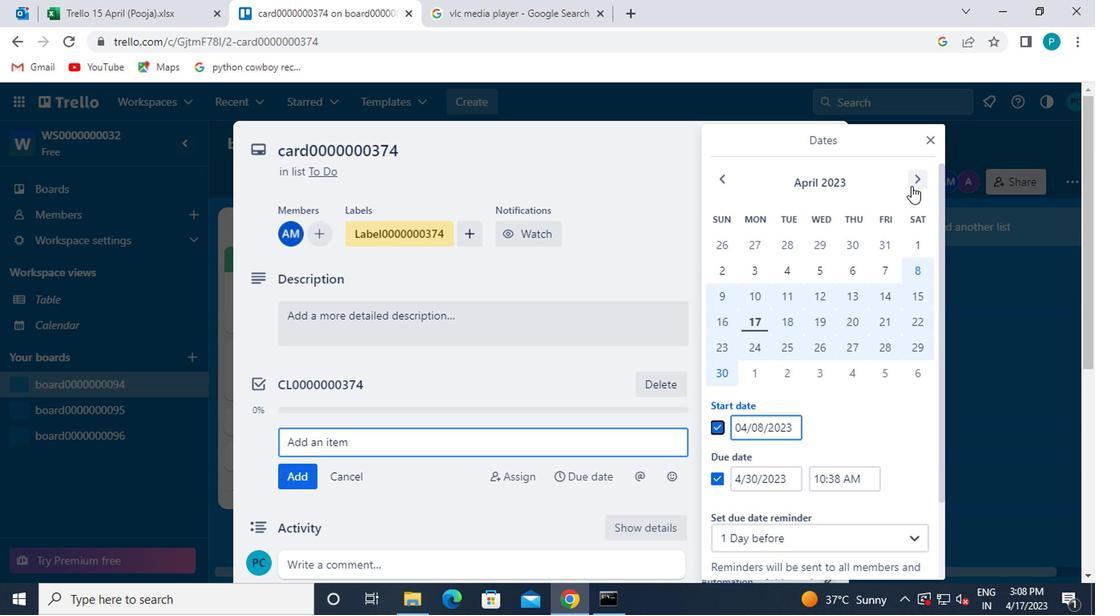 
Action: Mouse moved to (759, 277)
Screenshot: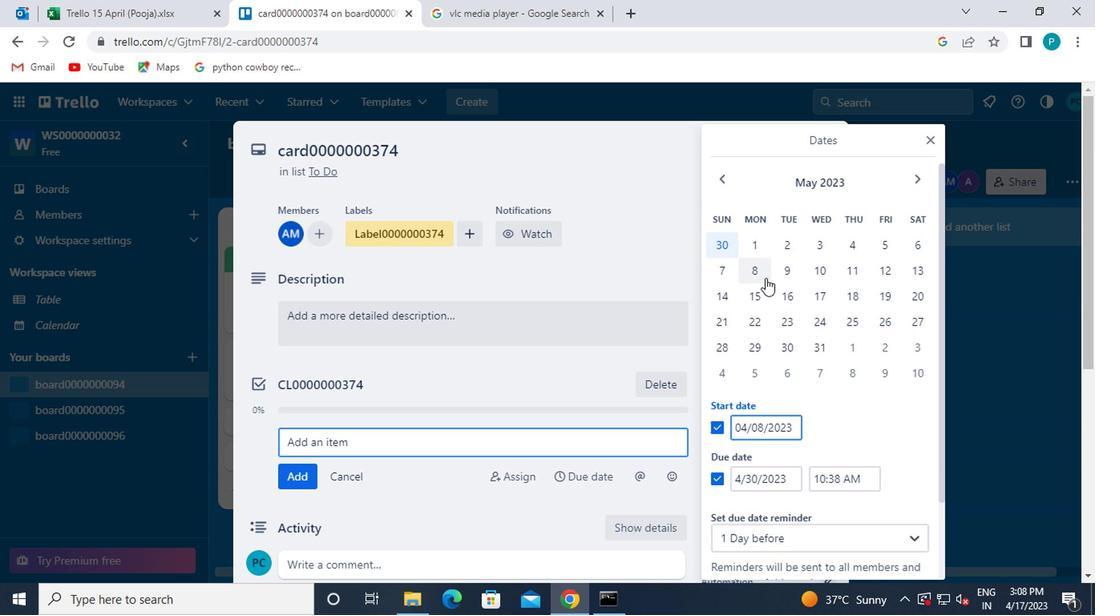 
Action: Mouse pressed left at (759, 277)
Screenshot: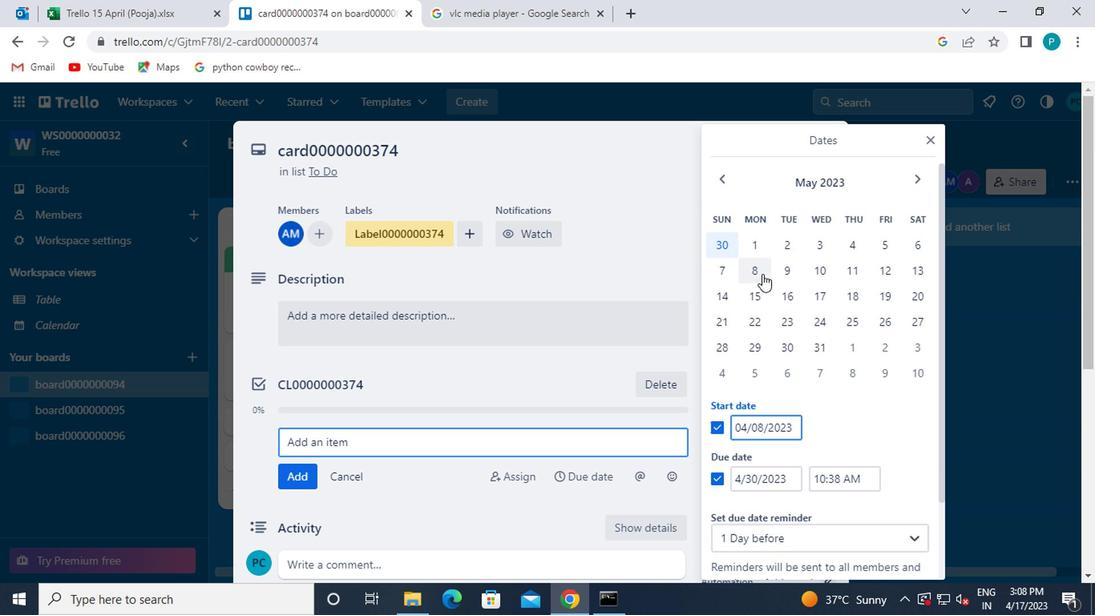 
Action: Mouse moved to (825, 346)
Screenshot: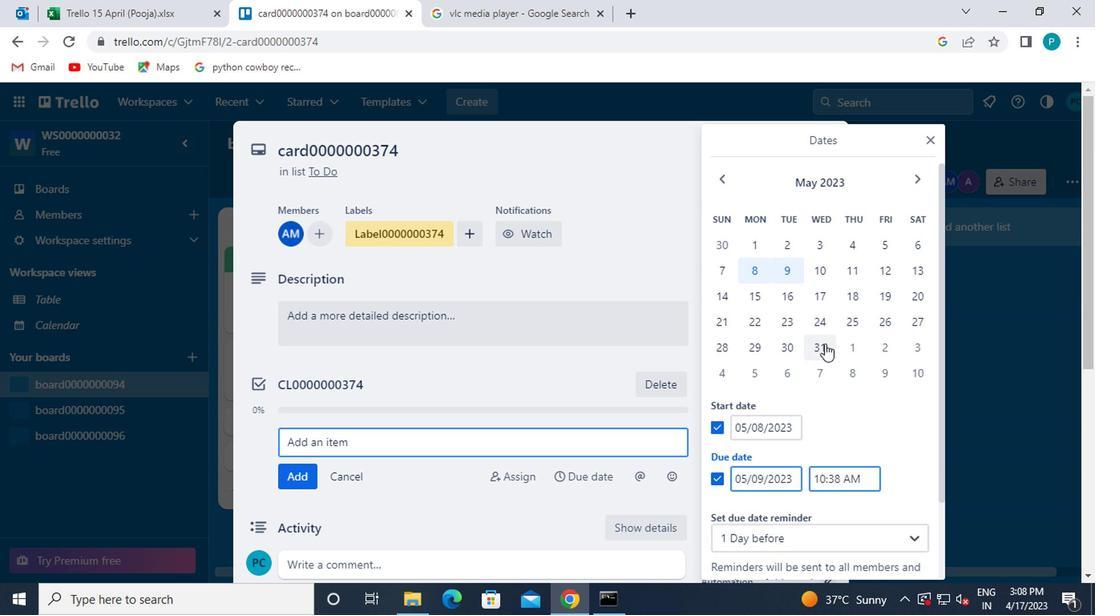 
Action: Mouse pressed left at (825, 346)
Screenshot: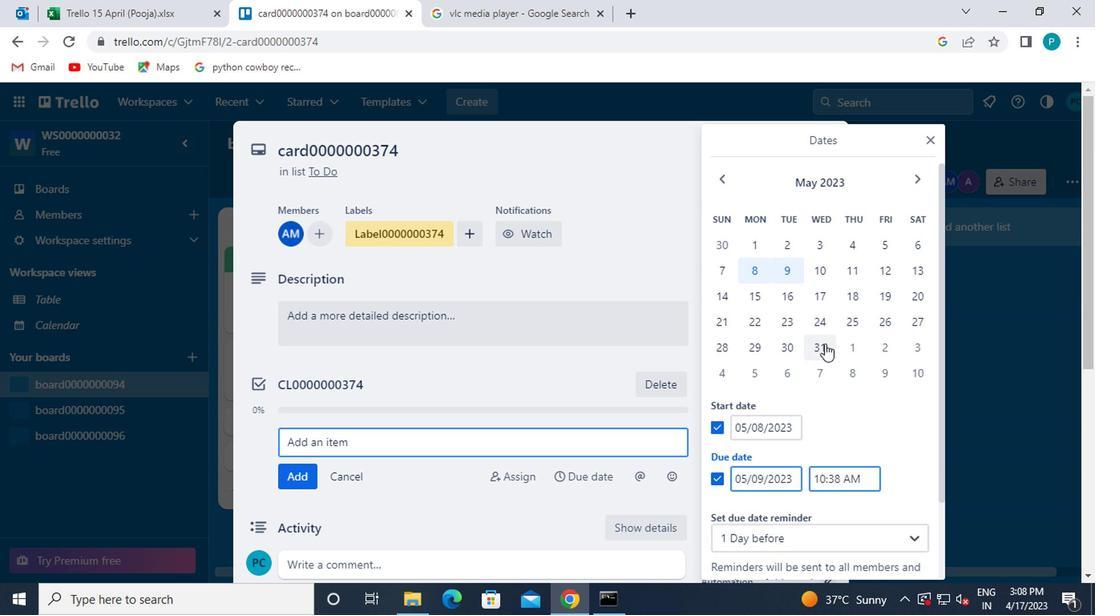
Action: Mouse moved to (823, 338)
Screenshot: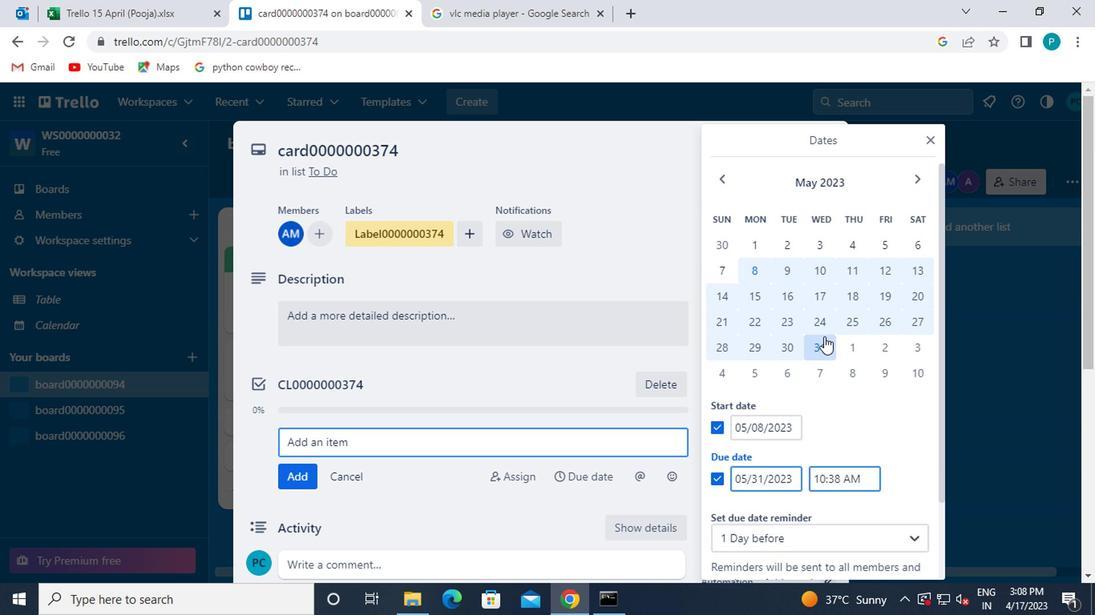 
Action: Mouse scrolled (823, 338) with delta (0, 0)
Screenshot: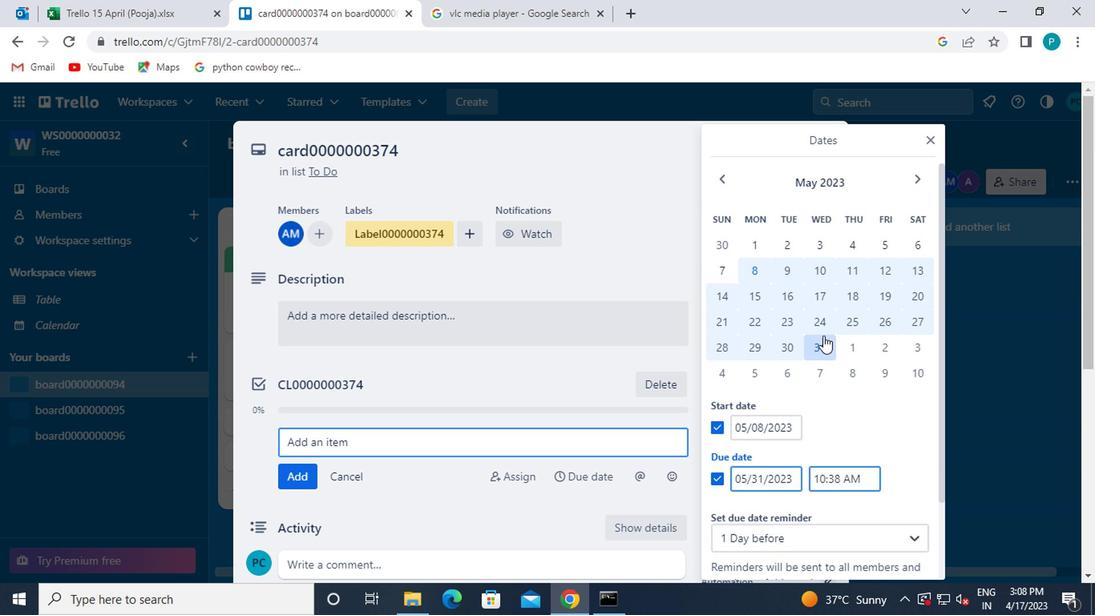 
Action: Mouse moved to (815, 528)
Screenshot: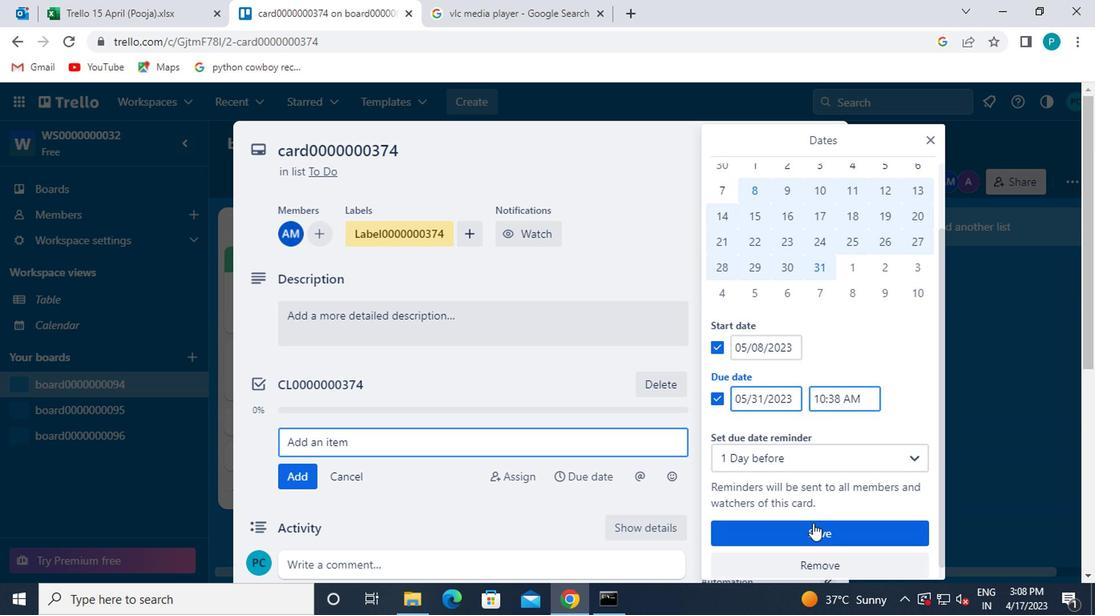 
Action: Mouse pressed left at (815, 528)
Screenshot: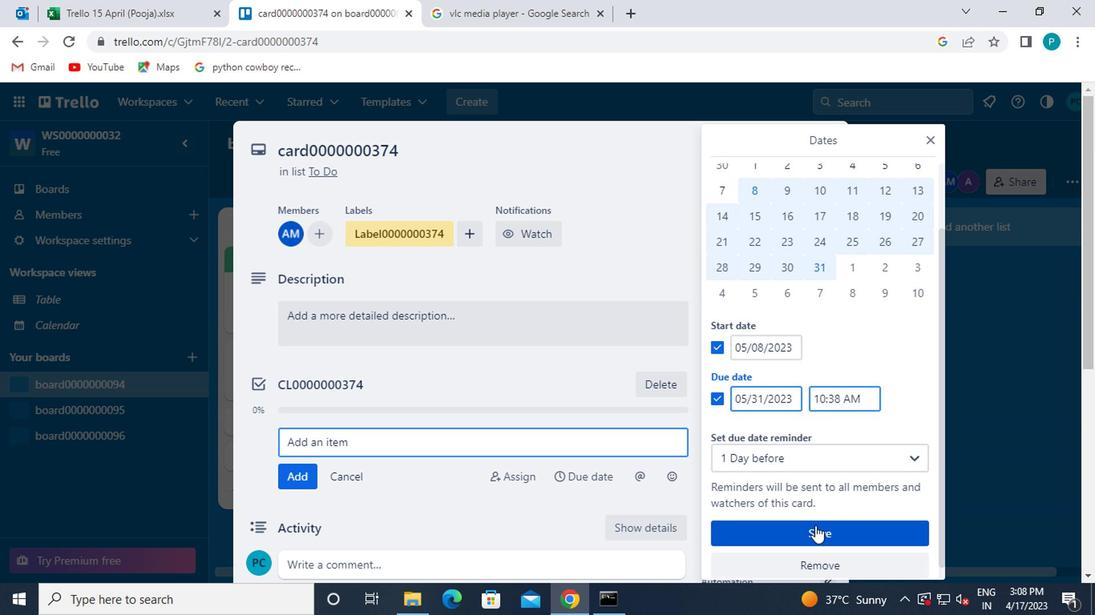 
